 Task: In the Contact  RodriguezCamila@coned.com, Create email and send with subject: 'Step into the Future: Discover Our Cutting-Edge Solution', and with mail content 'Greetings,_x000D_
Introducing a visionary approach that will reshape the landscape of your industry. Join us and be part of the future of success!_x000D_
Kind Regards', attach the document: Proposal.doc and insert image: visitingcard.jpg. Below Kind Regards, write Behance and insert the URL: 'www.behance.net'. Mark checkbox to create task to follow up : In 3 business days . Logged in from softage.3@softage.net
Action: Mouse moved to (88, 91)
Screenshot: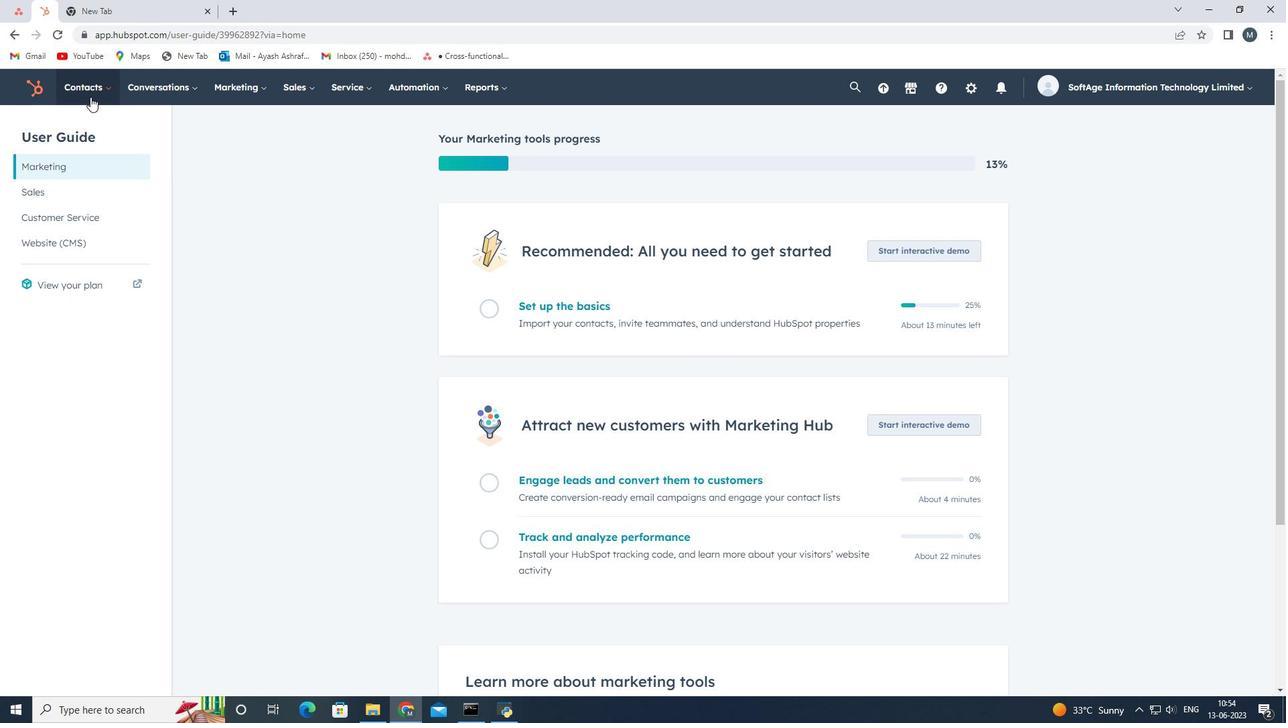 
Action: Mouse pressed left at (88, 91)
Screenshot: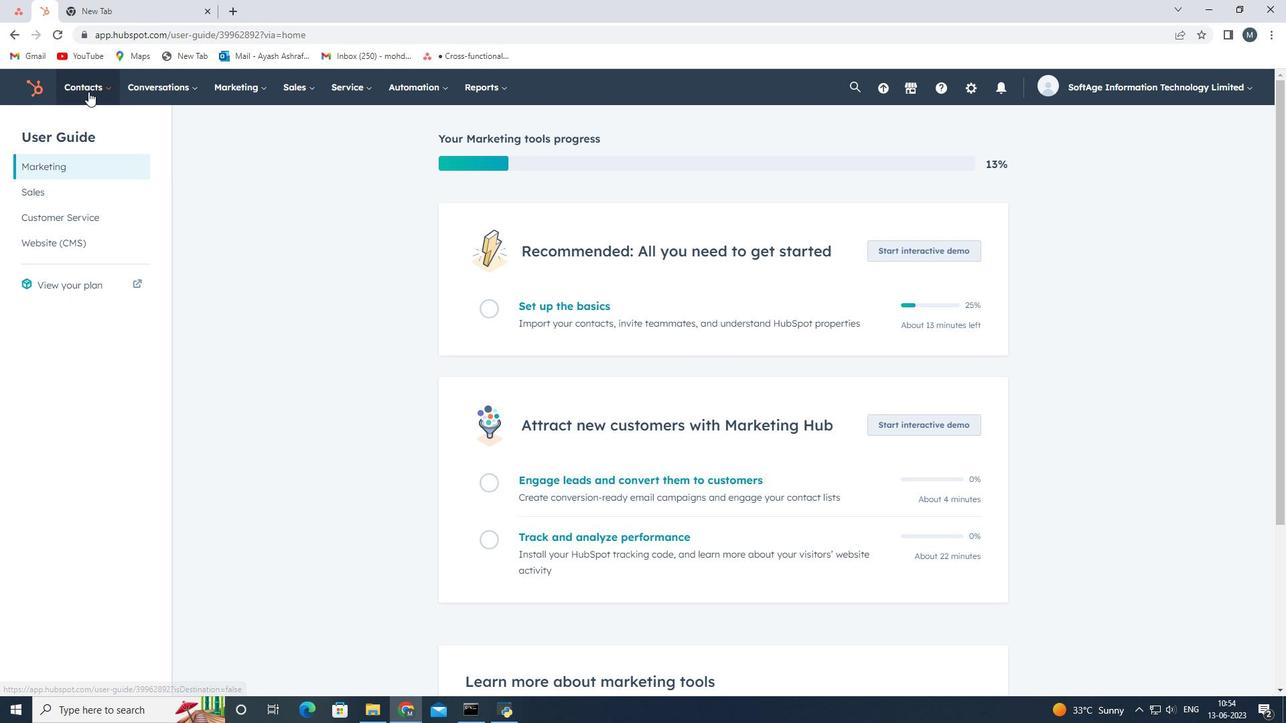 
Action: Mouse moved to (109, 132)
Screenshot: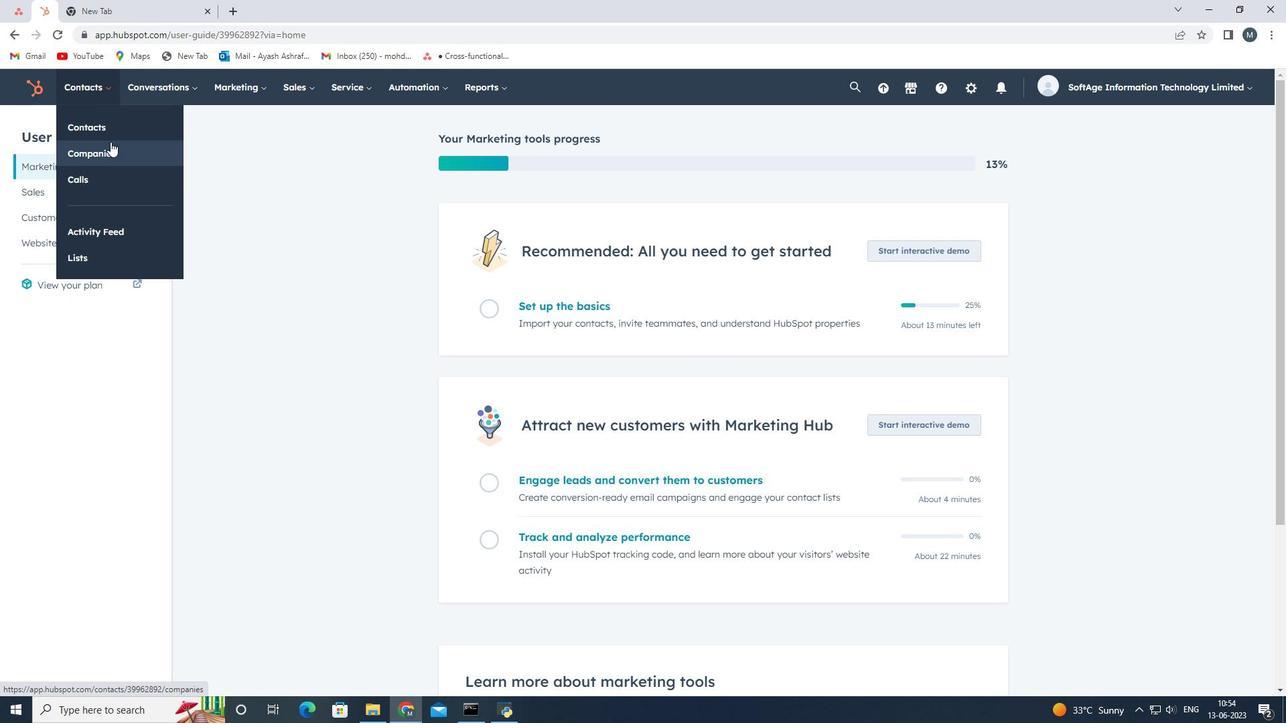 
Action: Mouse pressed left at (109, 132)
Screenshot: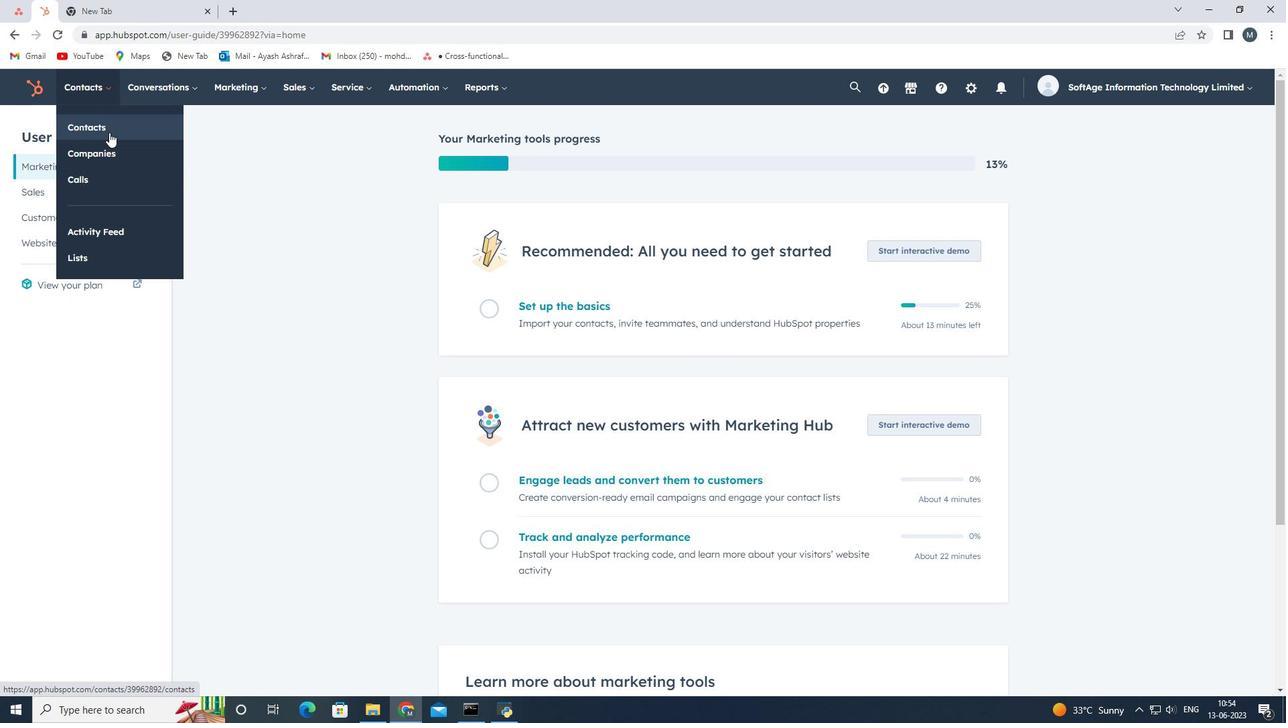 
Action: Mouse moved to (114, 234)
Screenshot: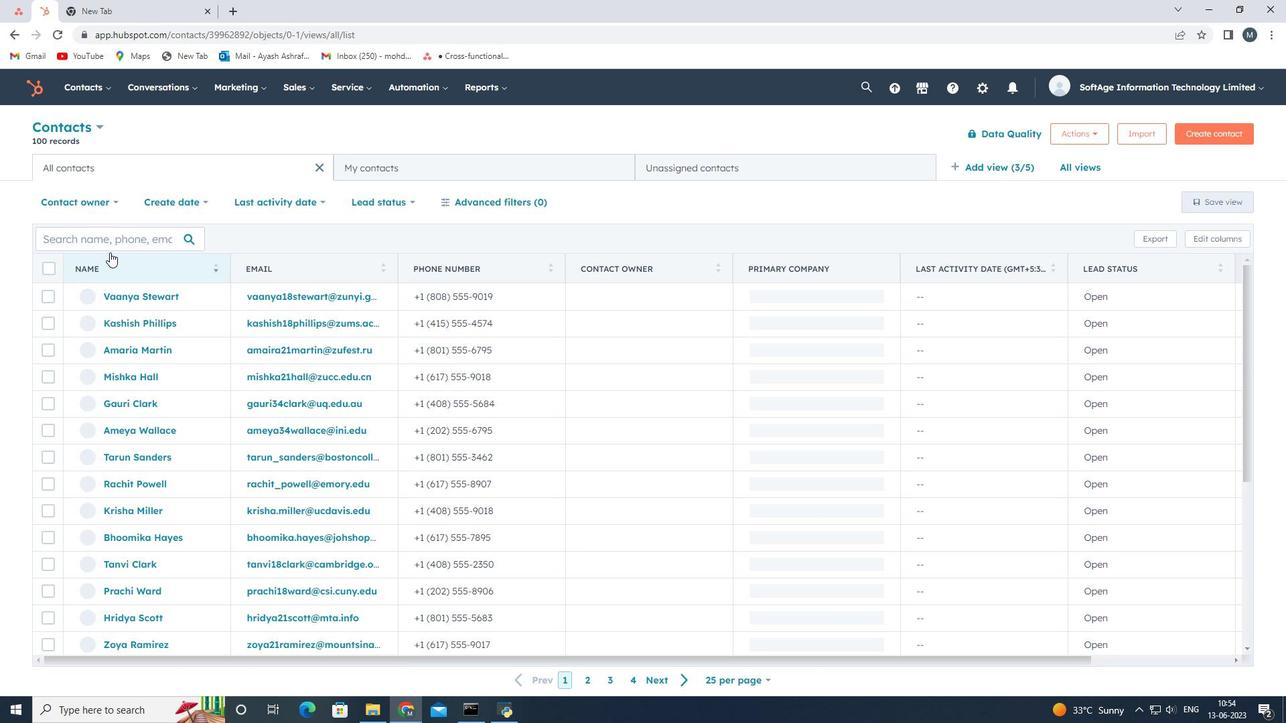 
Action: Mouse pressed left at (114, 234)
Screenshot: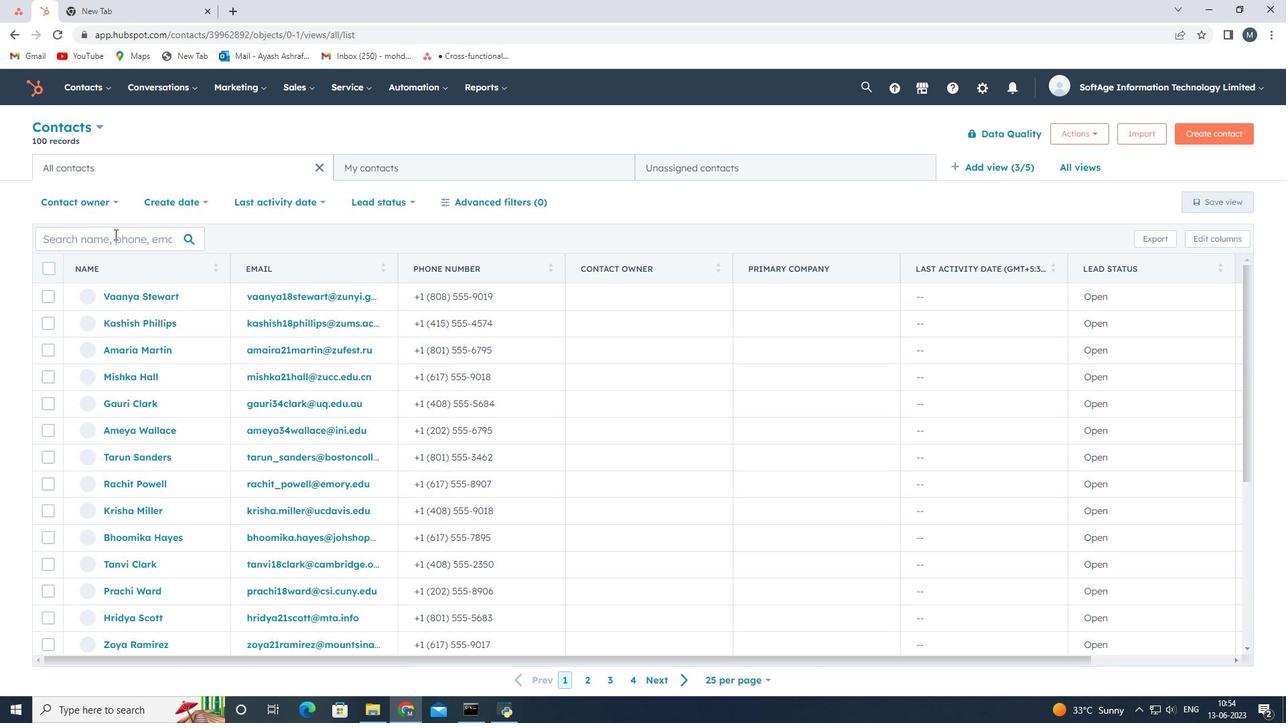 
Action: Key pressed <Key.shift><Key.shift><Key.shift>Rodriguez<Key.shift><Key.shift><Key.shift><Key.shift><Key.shift><Key.shift><Key.shift><Key.shift><Key.shift>Camila
Screenshot: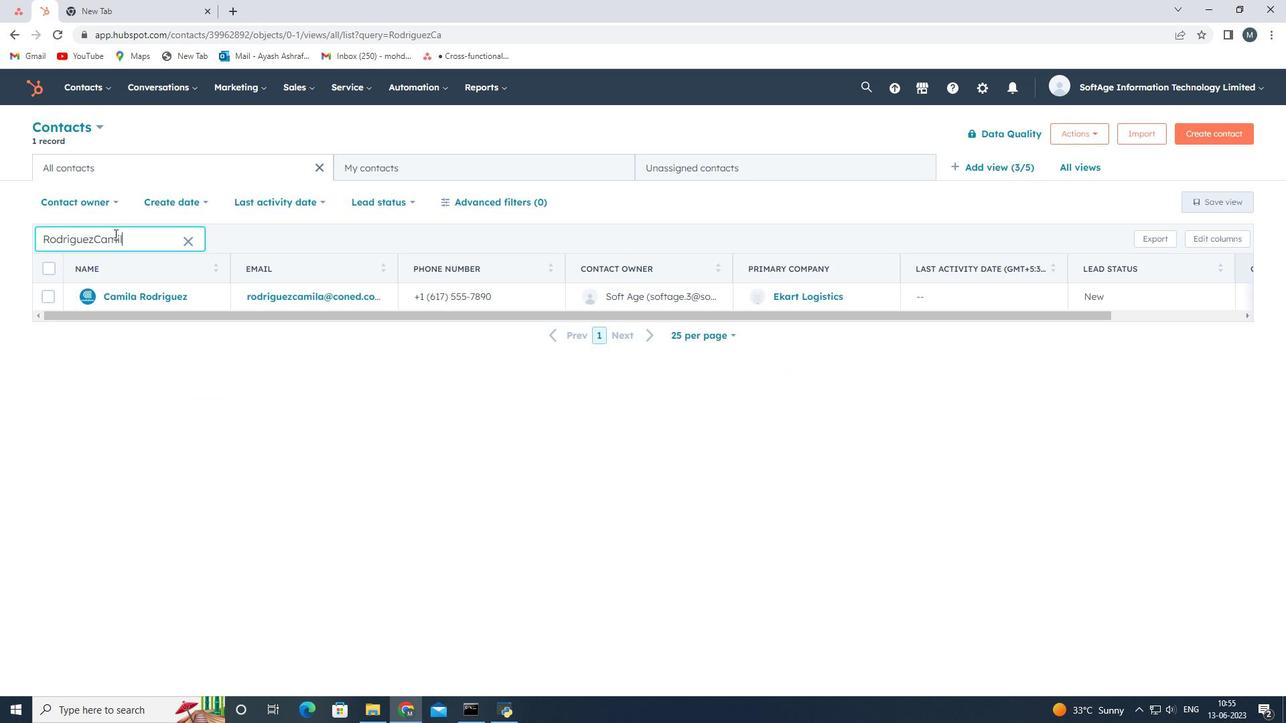 
Action: Mouse moved to (134, 290)
Screenshot: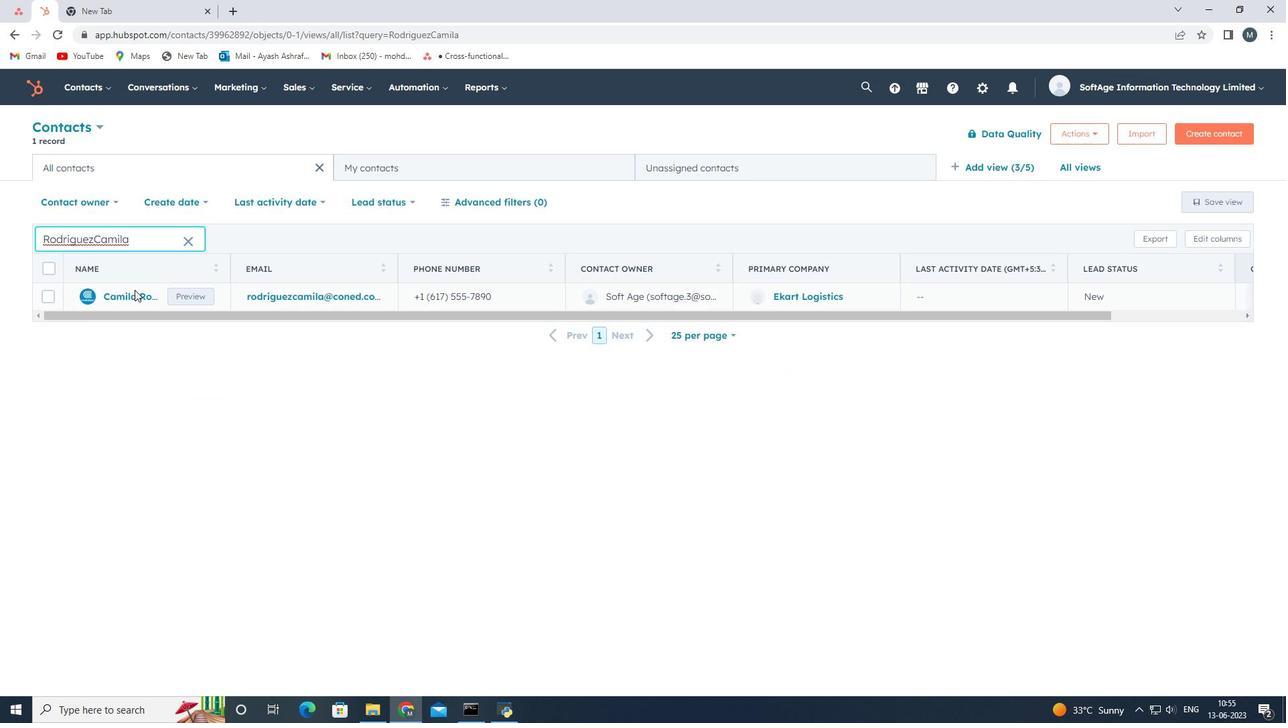 
Action: Key pressed <Key.shift>@coned.com
Screenshot: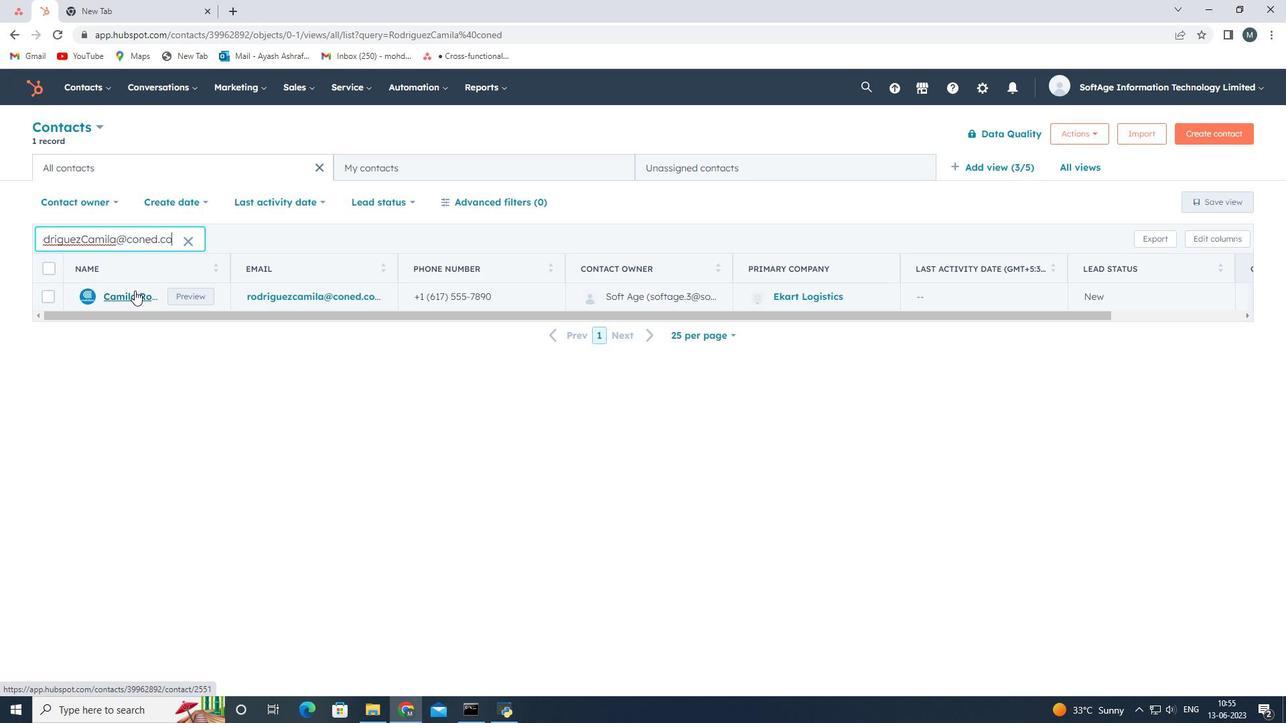 
Action: Mouse moved to (116, 292)
Screenshot: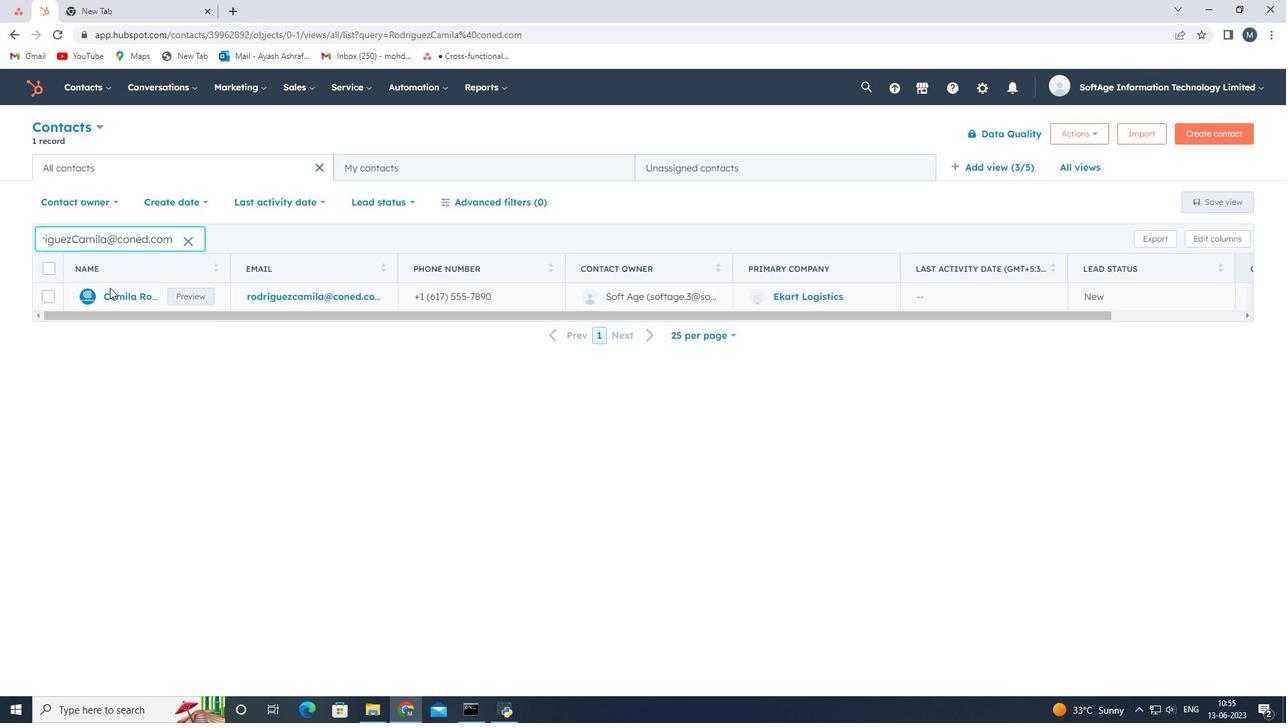 
Action: Mouse pressed left at (116, 292)
Screenshot: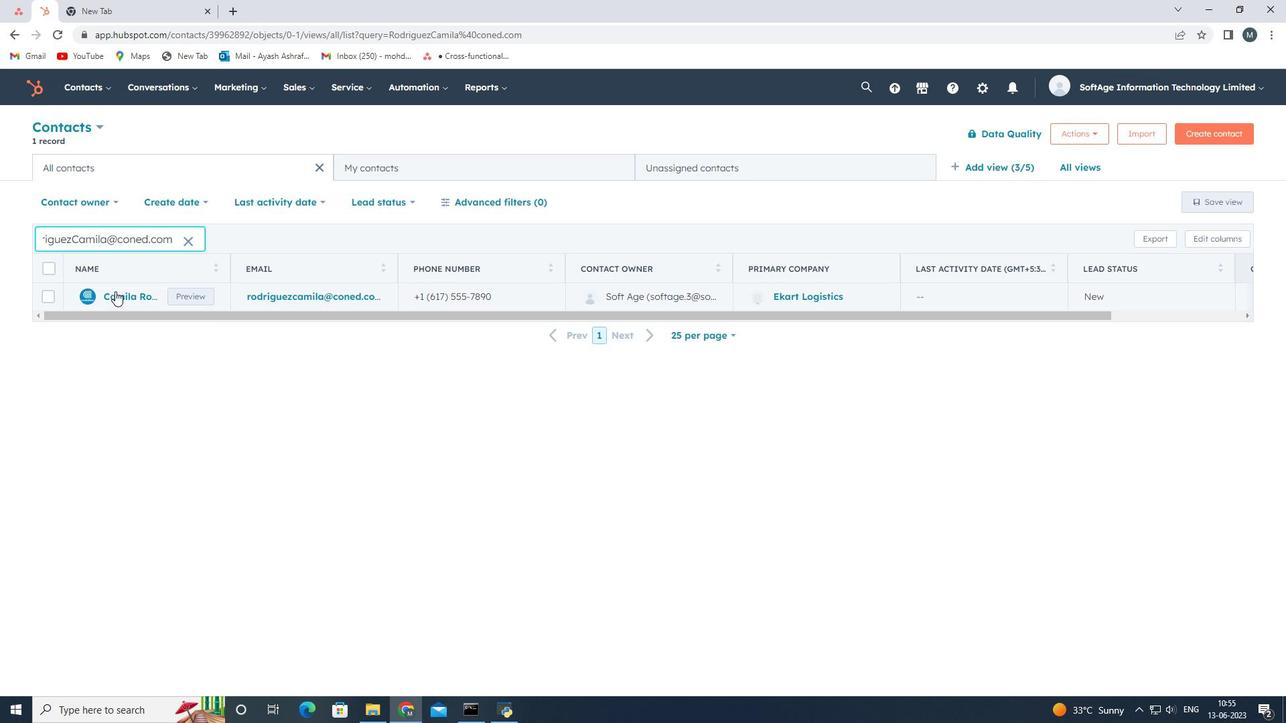 
Action: Mouse pressed left at (116, 292)
Screenshot: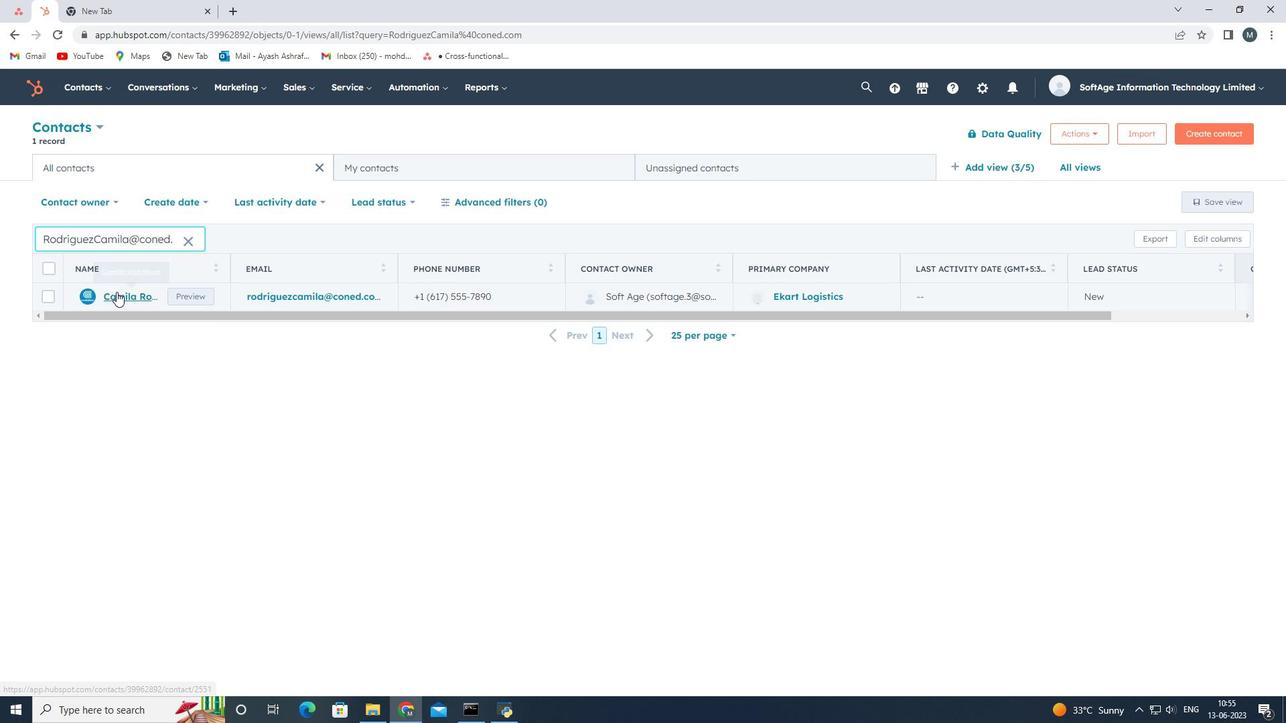 
Action: Mouse moved to (82, 241)
Screenshot: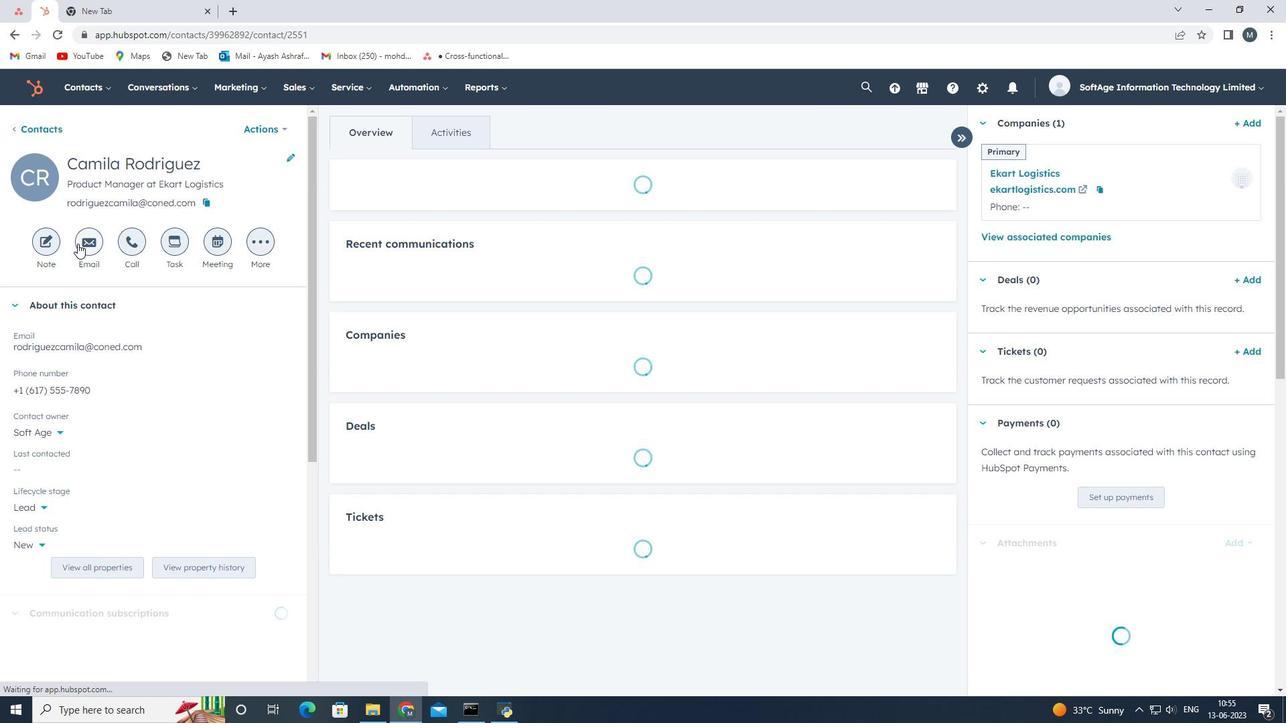 
Action: Mouse pressed left at (82, 241)
Screenshot: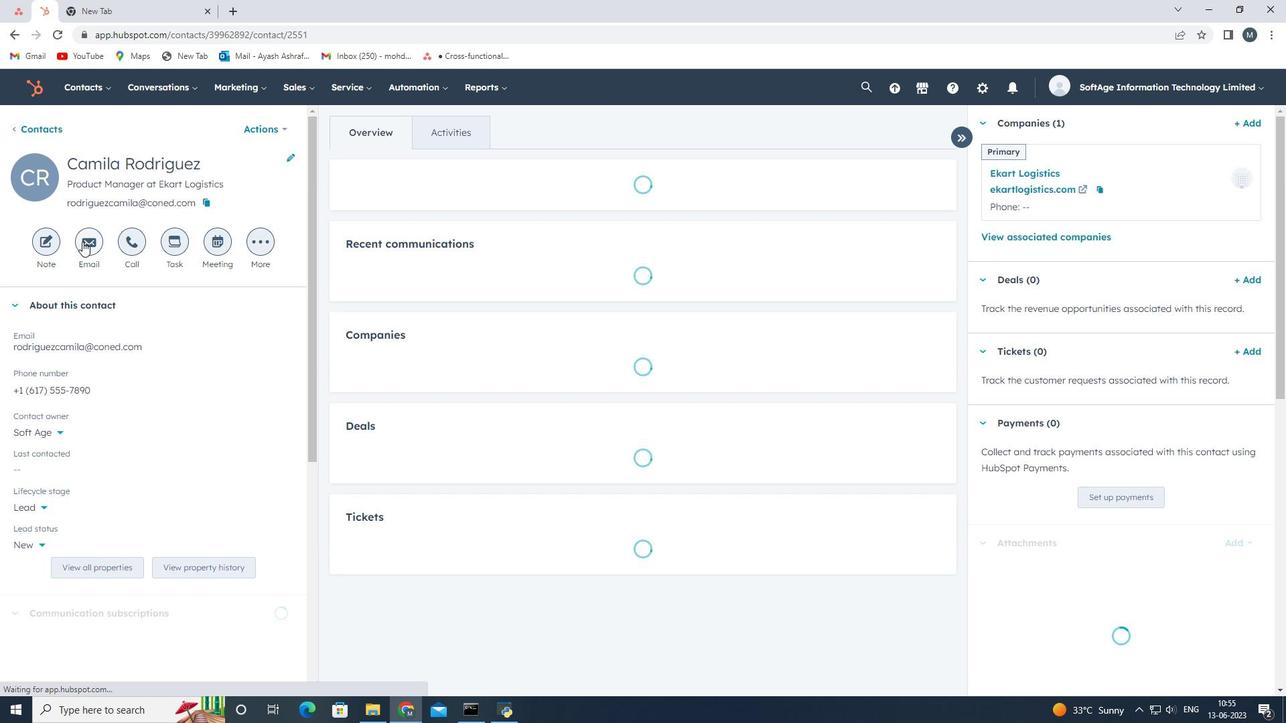 
Action: Mouse moved to (1139, 335)
Screenshot: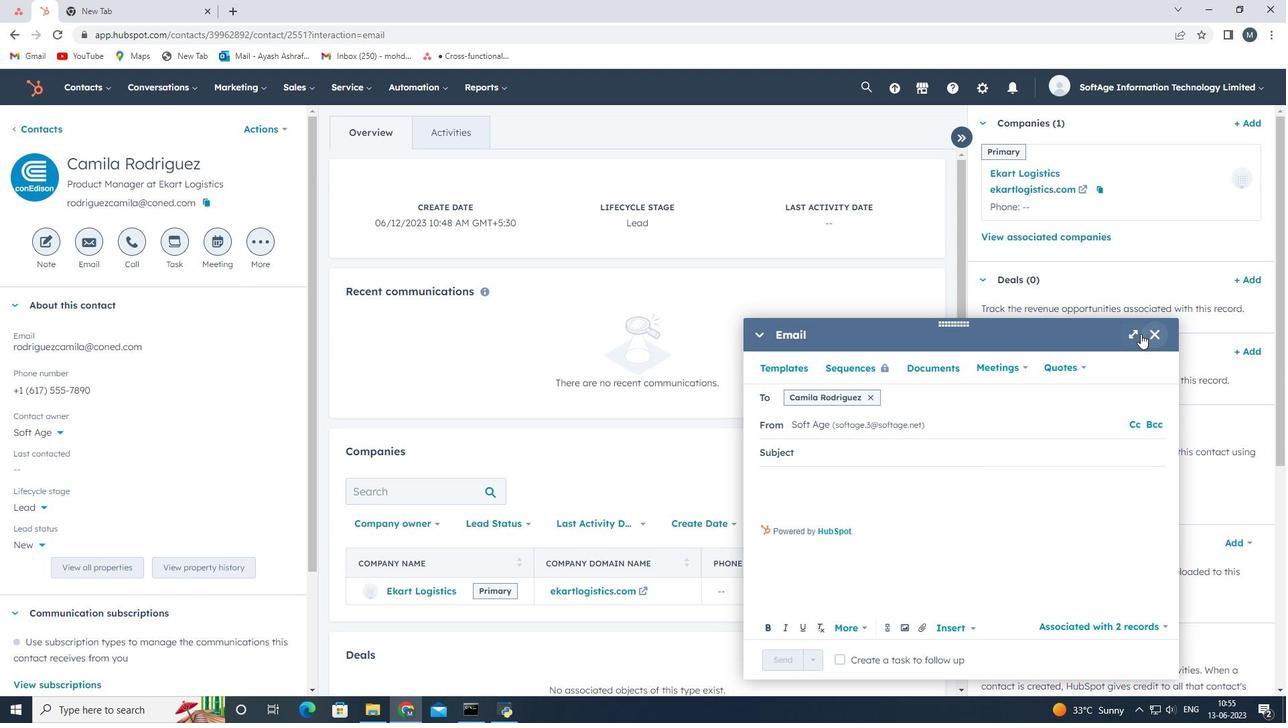 
Action: Mouse pressed left at (1139, 335)
Screenshot: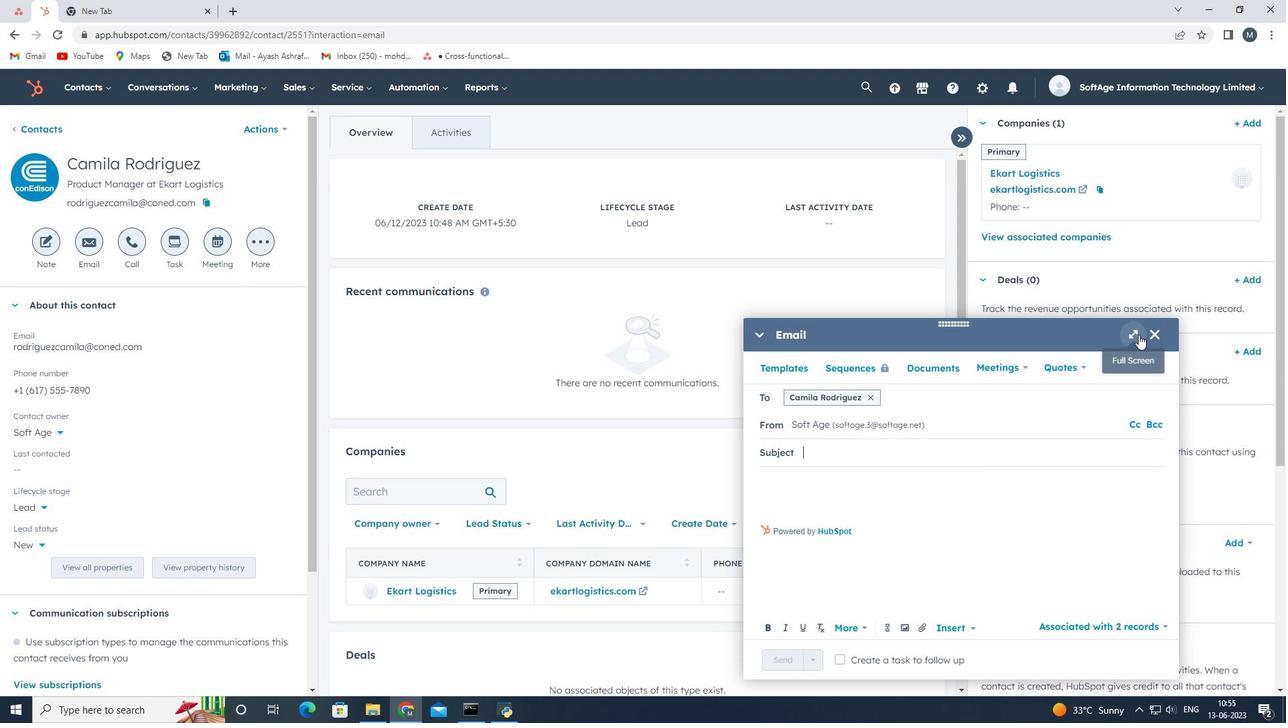 
Action: Mouse moved to (299, 270)
Screenshot: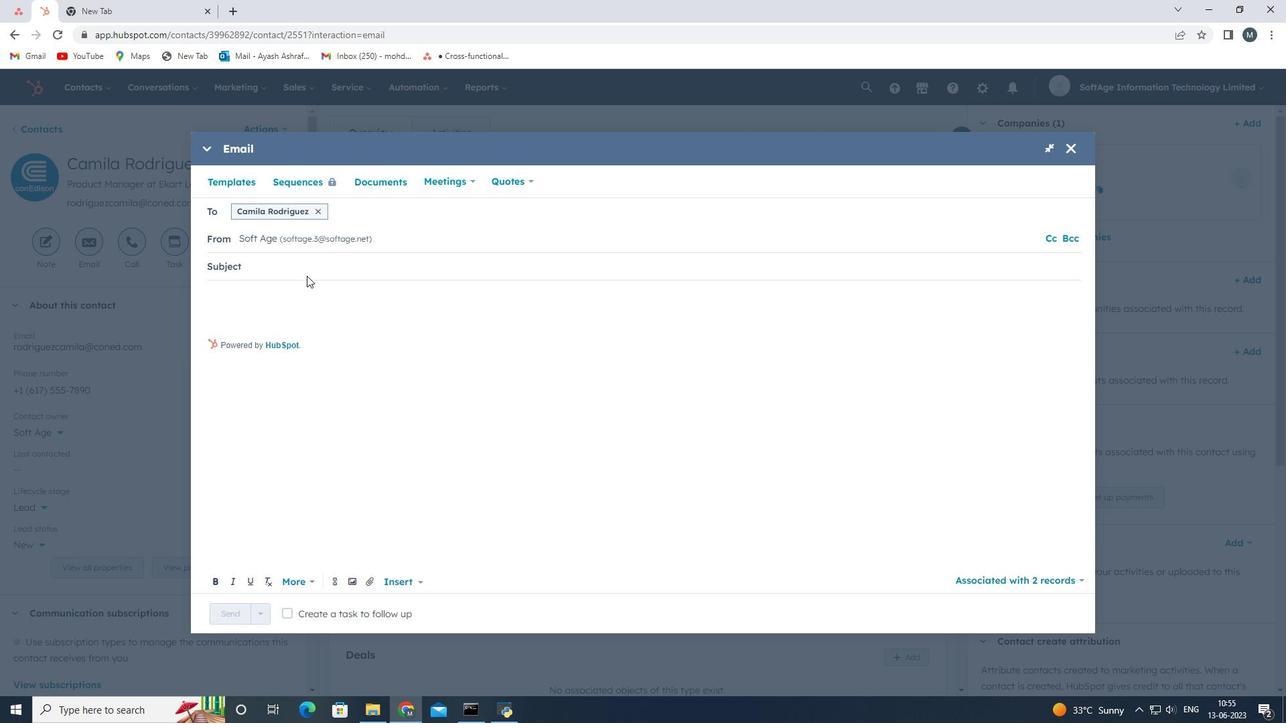 
Action: Mouse pressed left at (299, 270)
Screenshot: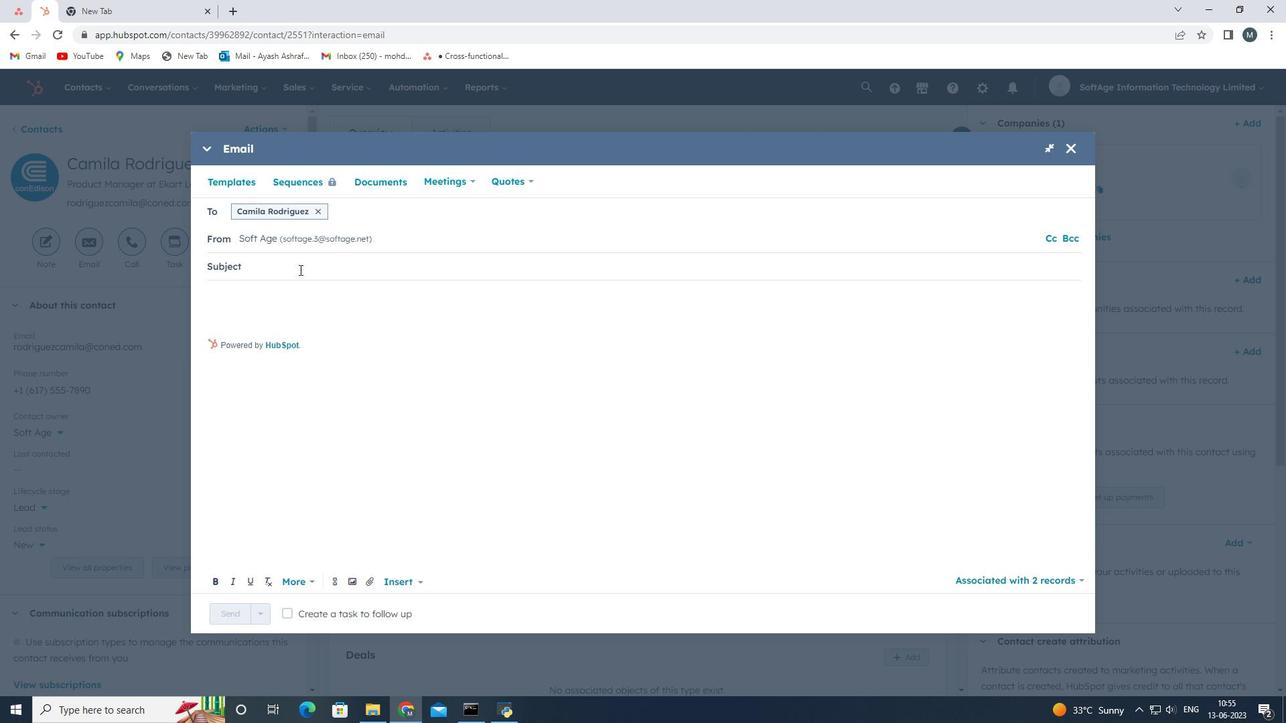 
Action: Key pressed <Key.shift>Step<Key.space>into<Key.space>the<Key.space><Key.shift>Future<Key.shift><Key.shift><Key.shift><Key.shift><Key.shift><Key.shift><Key.shift>:<Key.space><Key.shift>Discover<Key.space><Key.shift>Our<Key.space><Key.shift><Key.shift><Key.shift>Cutting-<Key.shift>Edge<Key.space><Key.shift>Solution
Screenshot: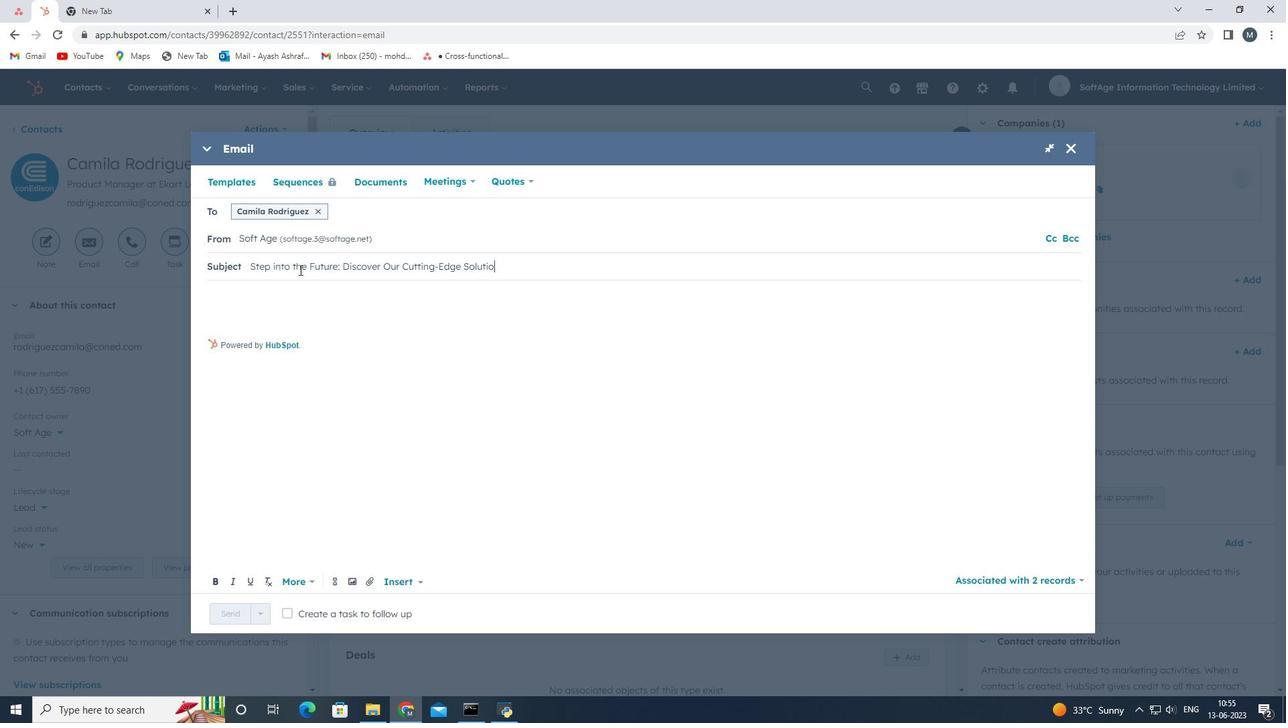 
Action: Mouse moved to (266, 292)
Screenshot: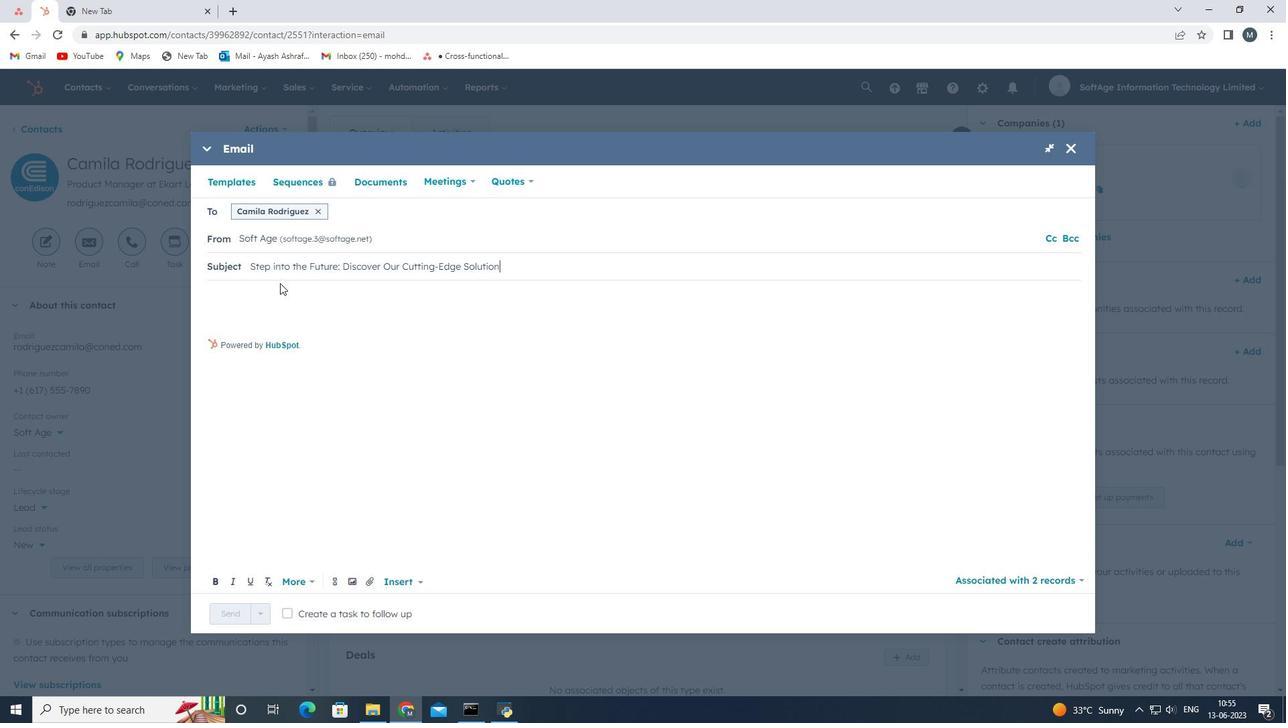 
Action: Mouse pressed left at (266, 292)
Screenshot: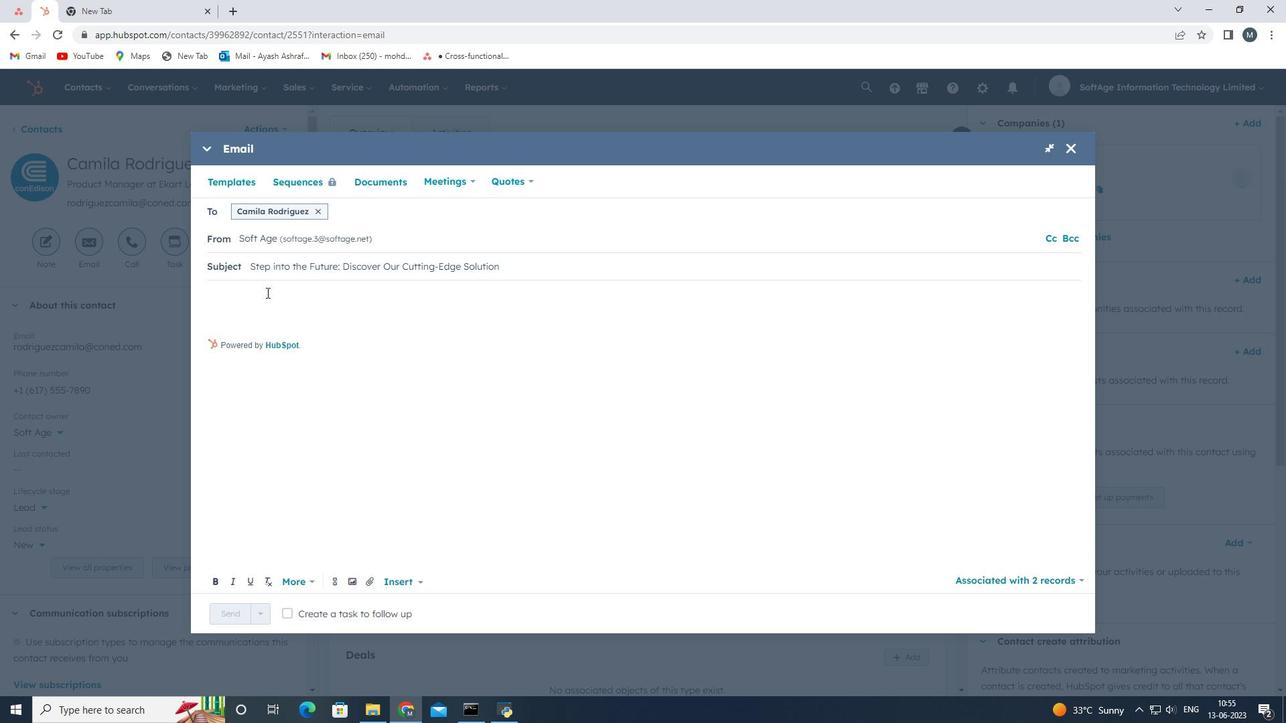 
Action: Key pressed <Key.shift><Key.shift><Key.shift><Key.shift><Key.shift><Key.shift><Key.shift><Key.shift><Key.shift><Key.shift><Key.shift><Key.shift><Key.shift><Key.shift><Key.shift><Key.shift><Key.shift><Key.shift><Key.shift><Key.shift><Key.shift>Greetings
Screenshot: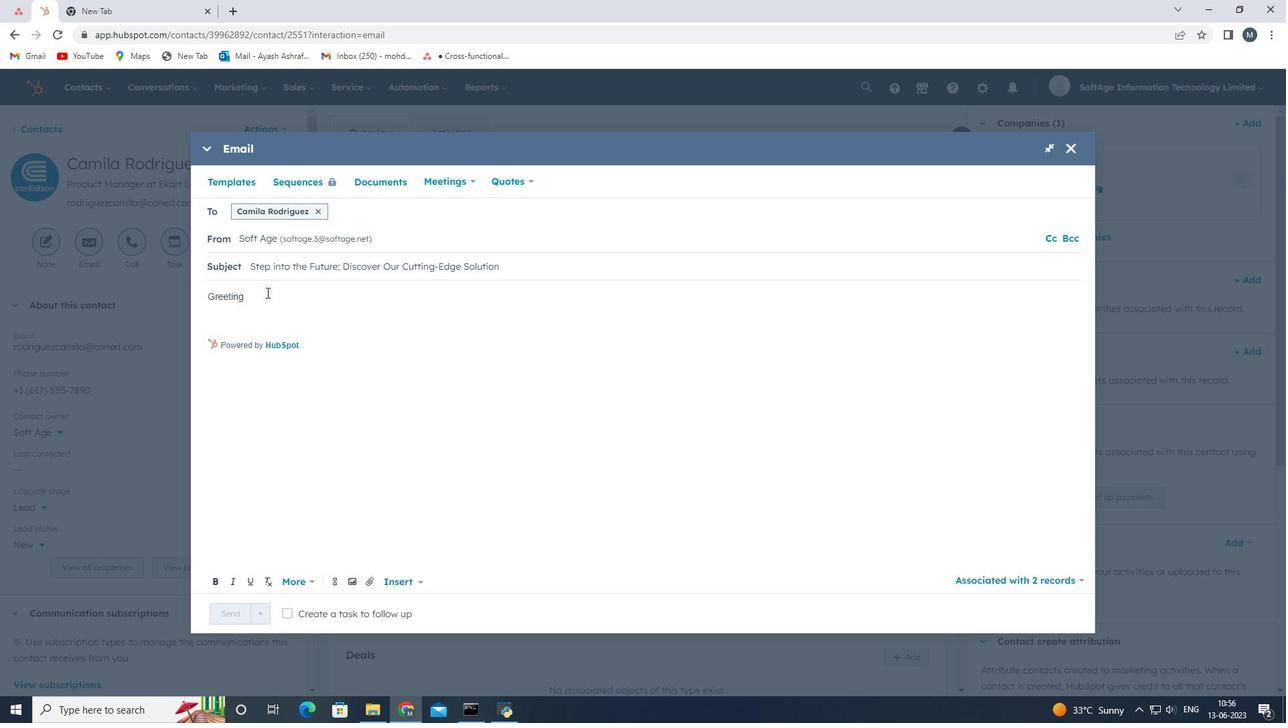 
Action: Mouse moved to (224, 317)
Screenshot: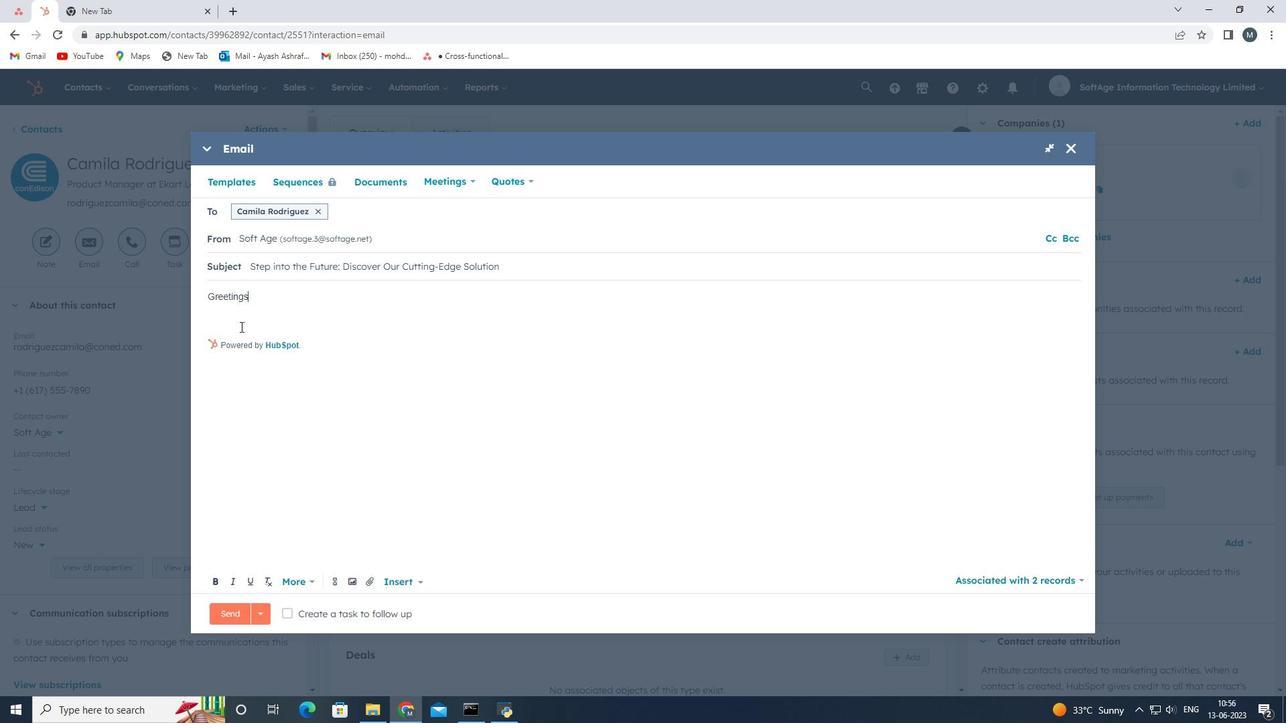 
Action: Mouse pressed left at (224, 317)
Screenshot: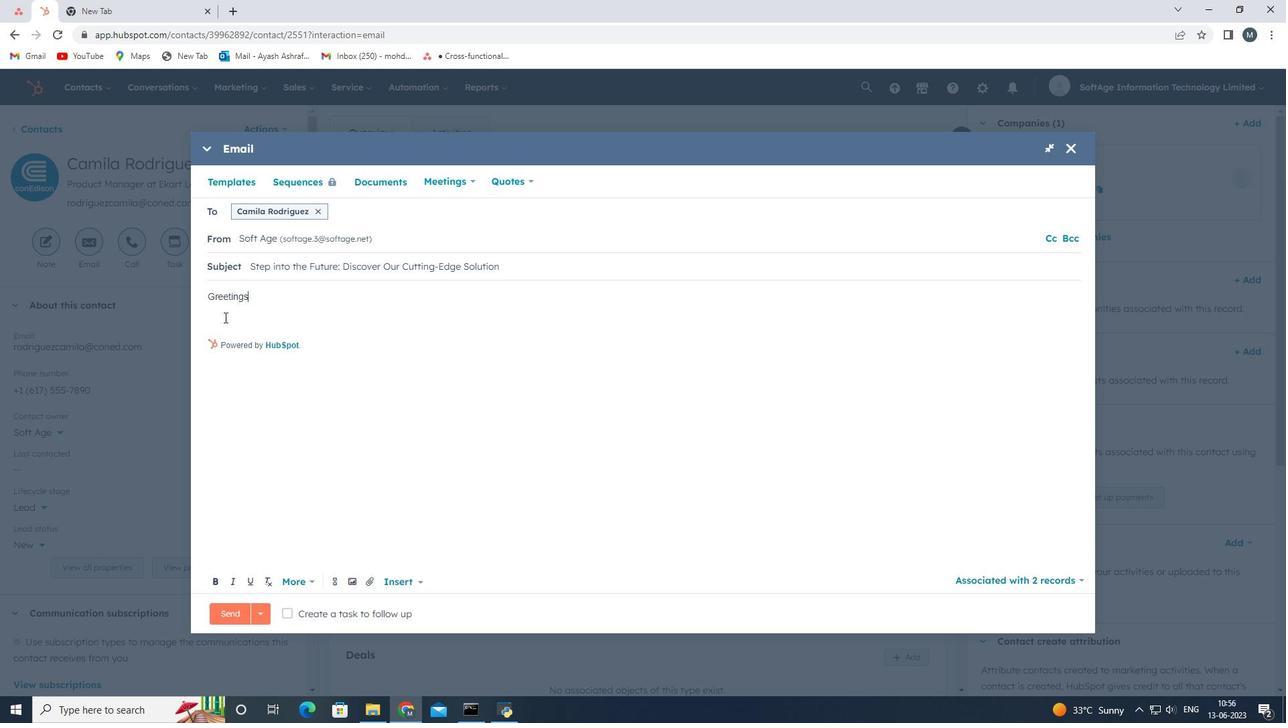 
Action: Key pressed <Key.shift><Key.shift><Key.shift><Key.shift><Key.shift><Key.shift><Key.shift><Key.shift>Introducing<Key.space>a<Key.space>visionary<Key.space>apporach<Key.space>that<Key.space>will<Key.space>e<Key.backspace>reshape<Key.space>the<Key.space>landscape<Key.space>of<Key.space>your<Key.space>industry<Key.space><Key.backspace>.<Key.space><Key.shift>Join<Key.space>us<Key.space>and<Key.space>be<Key.space>prt<Key.space>of<Key.space>the<Key.space>future<Key.space>of<Key.space>success<Key.shift_r>!<Key.enter>
Screenshot: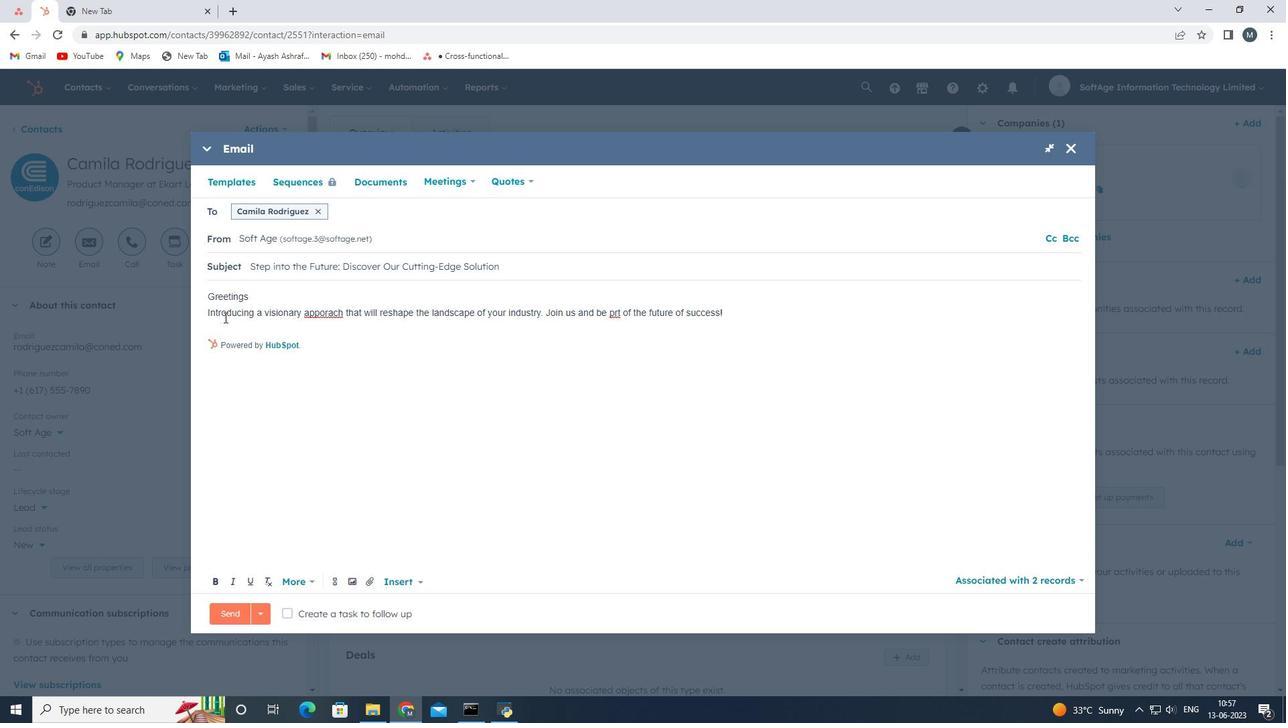 
Action: Mouse moved to (323, 313)
Screenshot: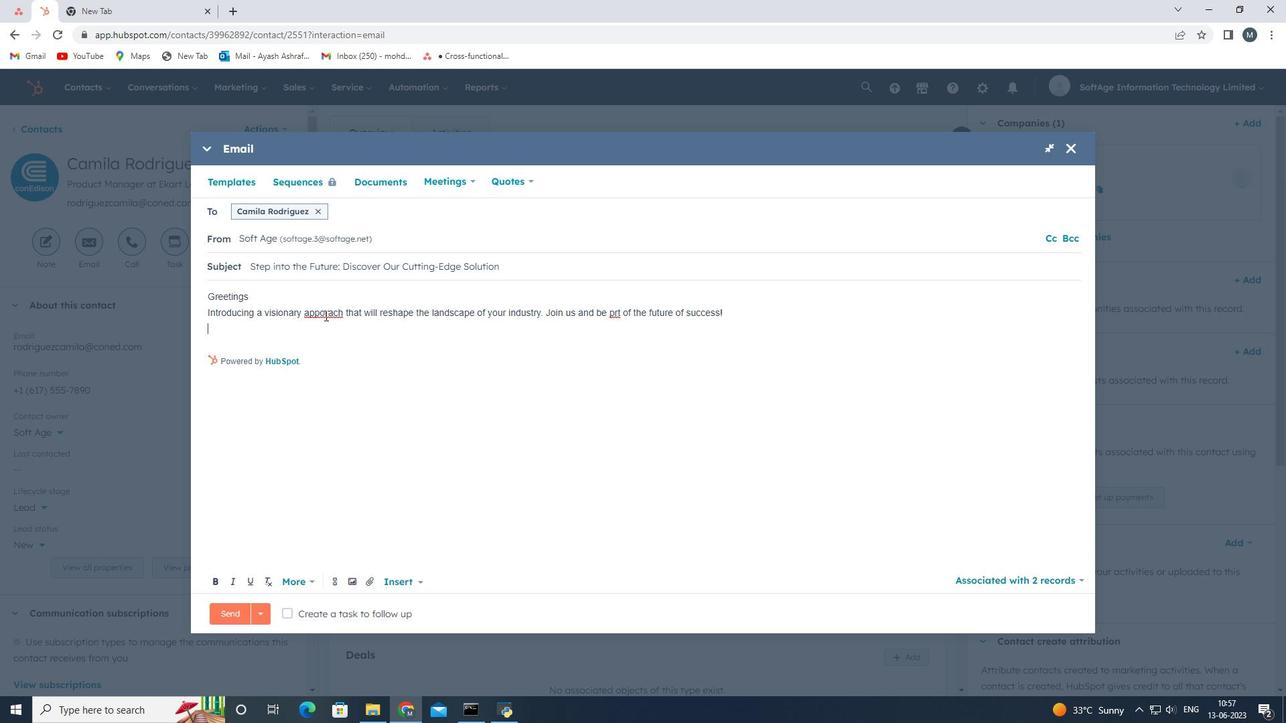 
Action: Mouse pressed left at (323, 313)
Screenshot: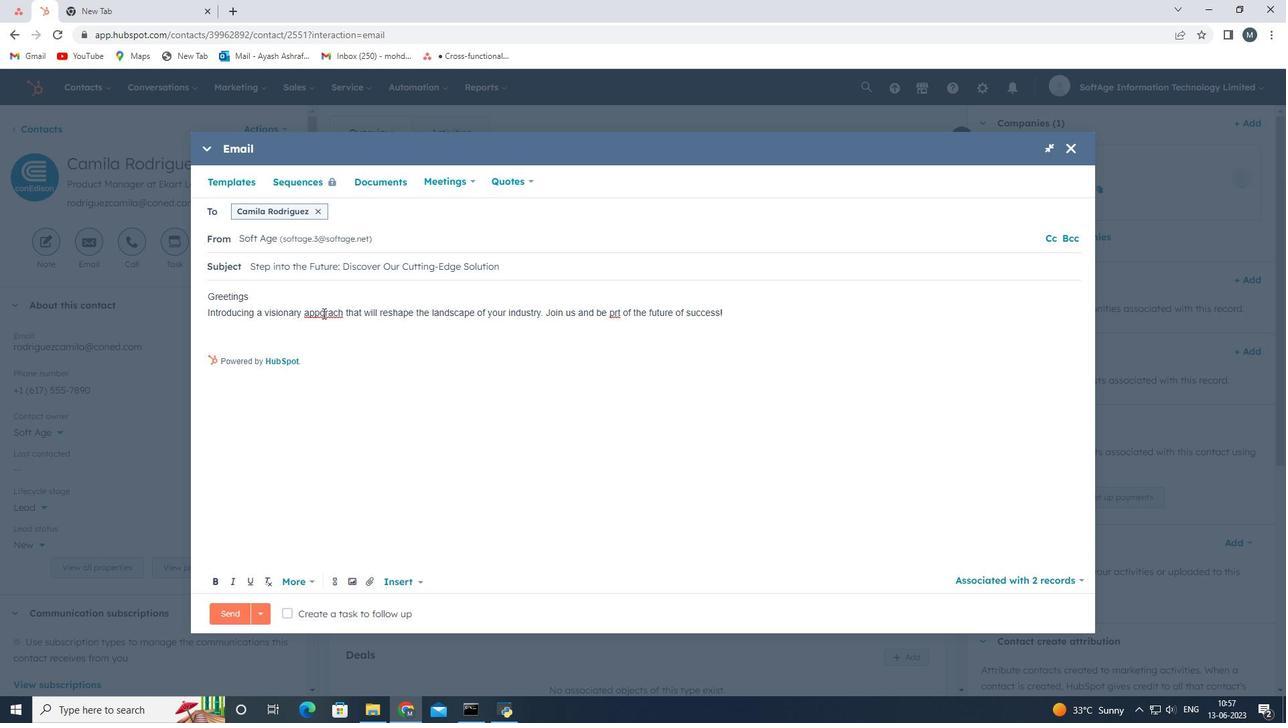 
Action: Mouse moved to (346, 362)
Screenshot: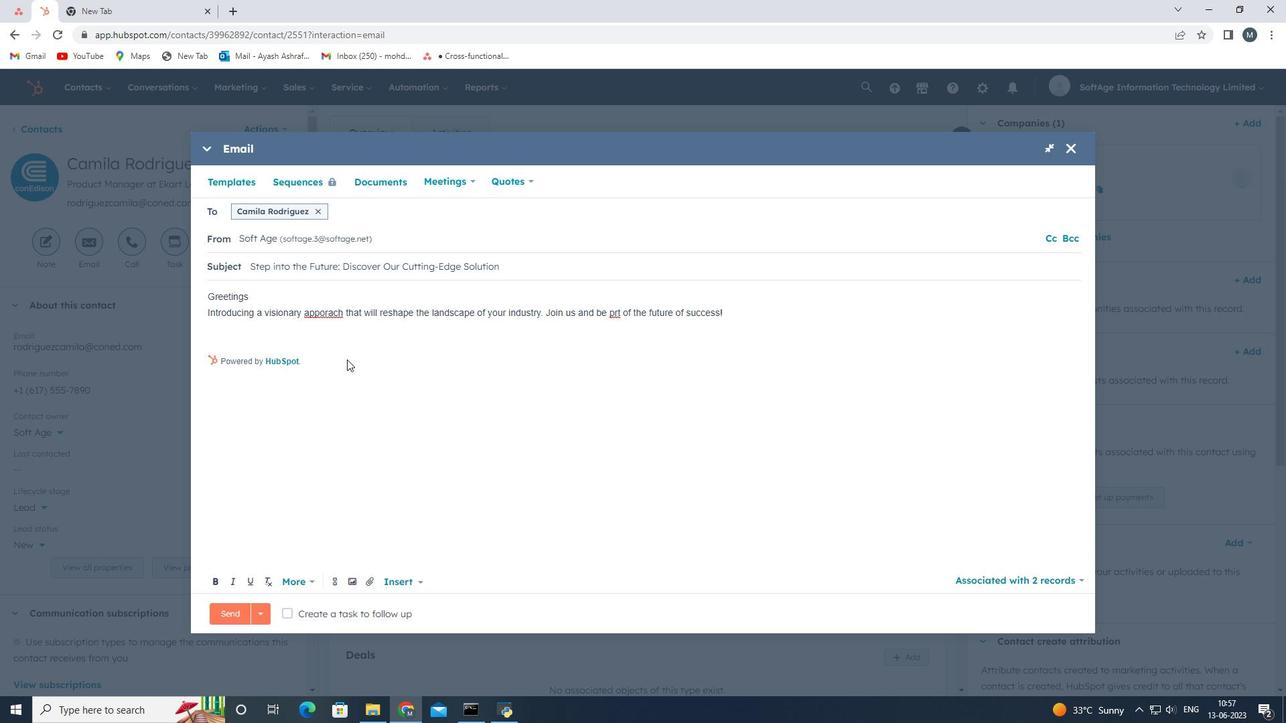 
Action: Key pressed a
Screenshot: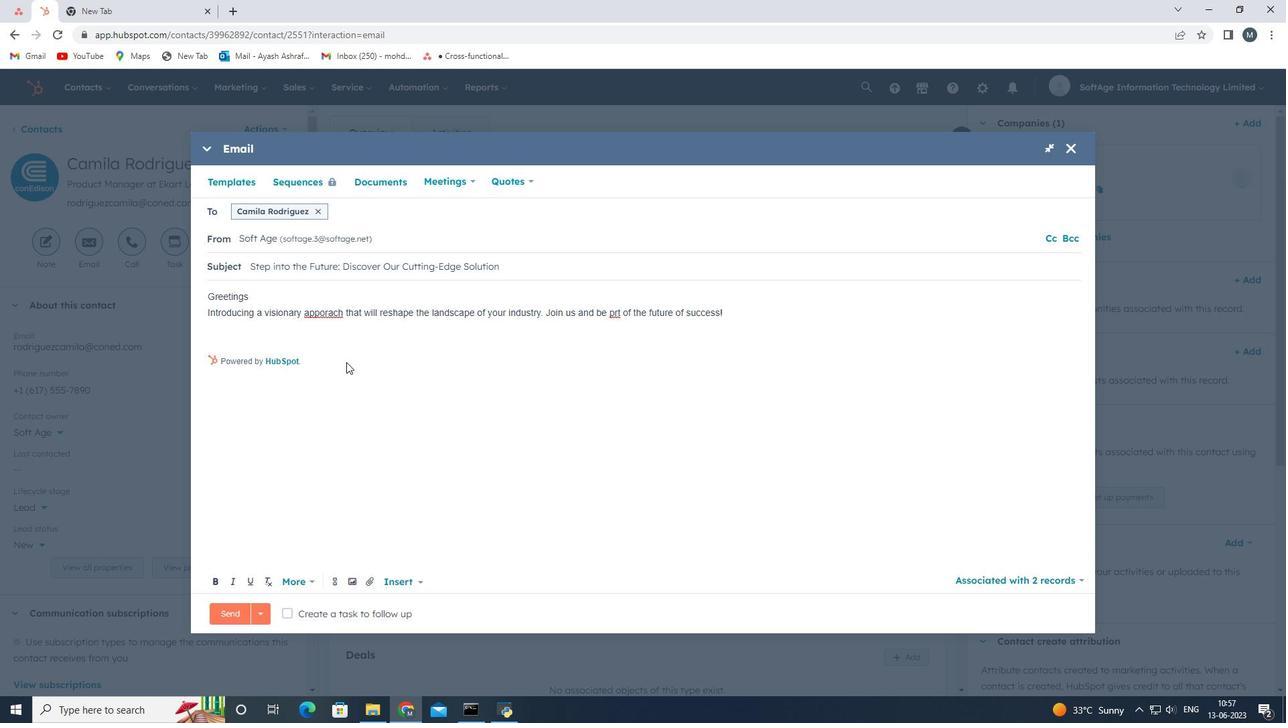 
Action: Mouse moved to (259, 331)
Screenshot: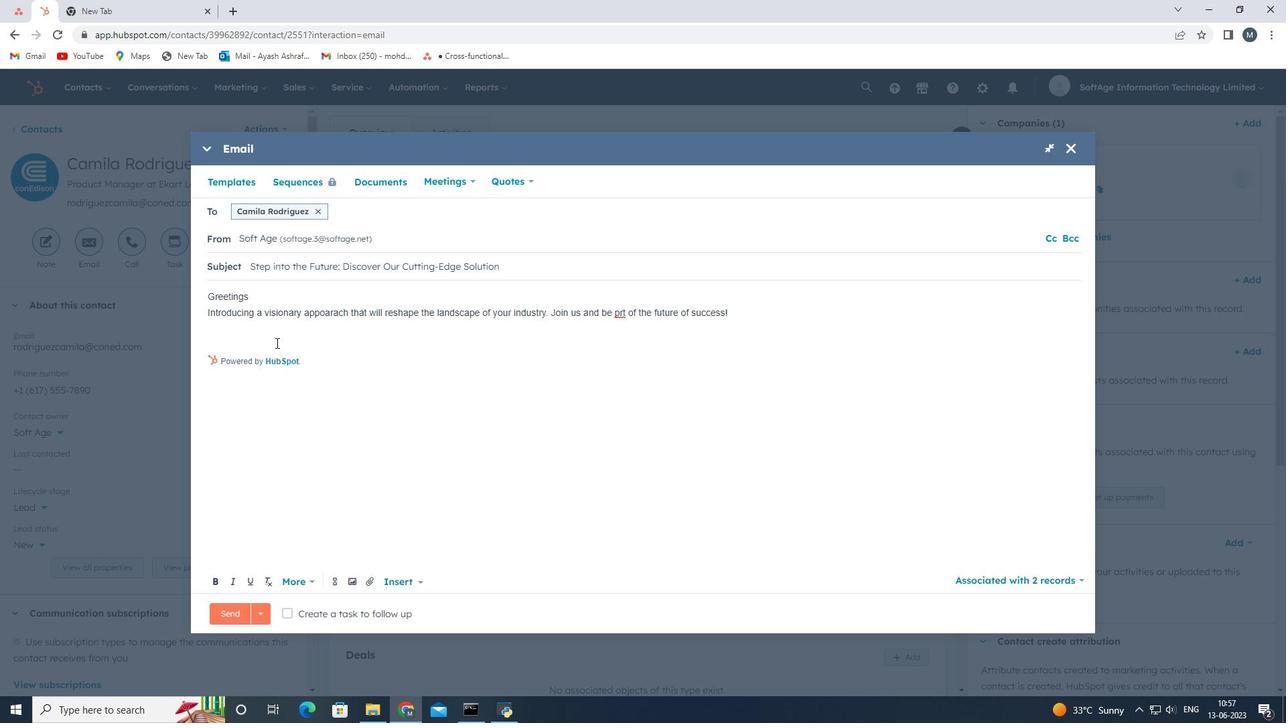 
Action: Mouse pressed left at (259, 331)
Screenshot: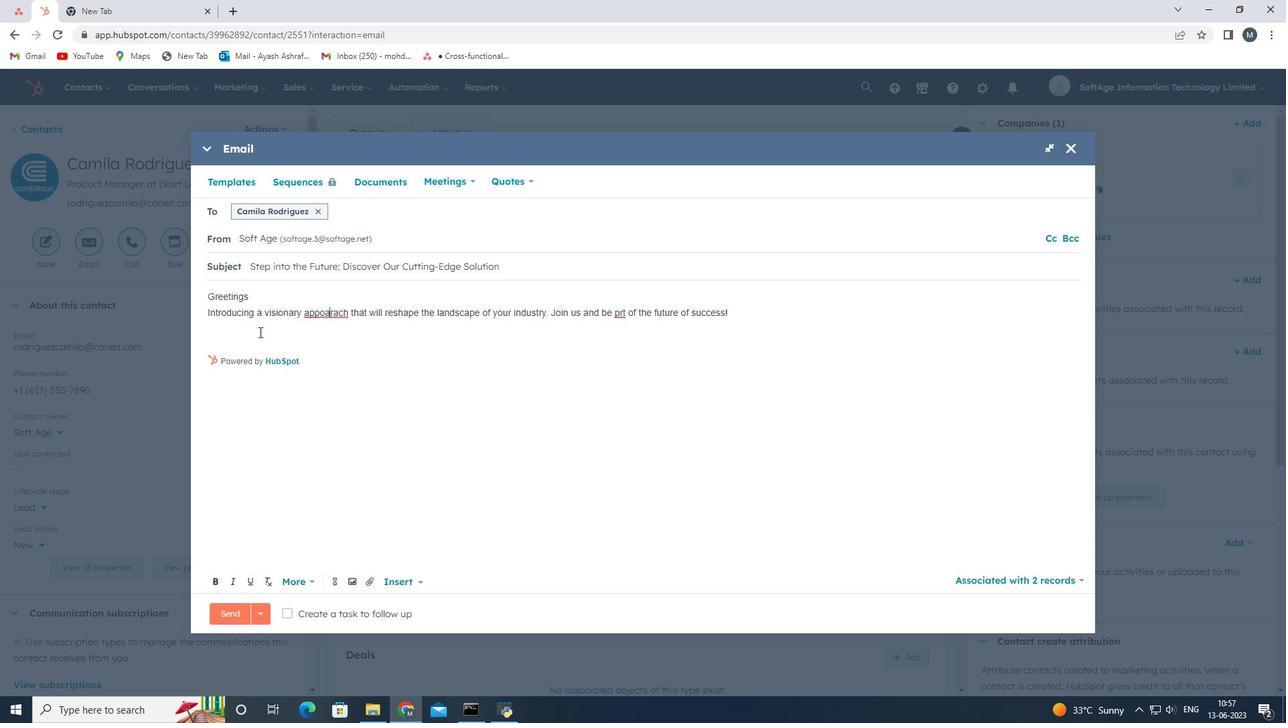 
Action: Mouse moved to (347, 312)
Screenshot: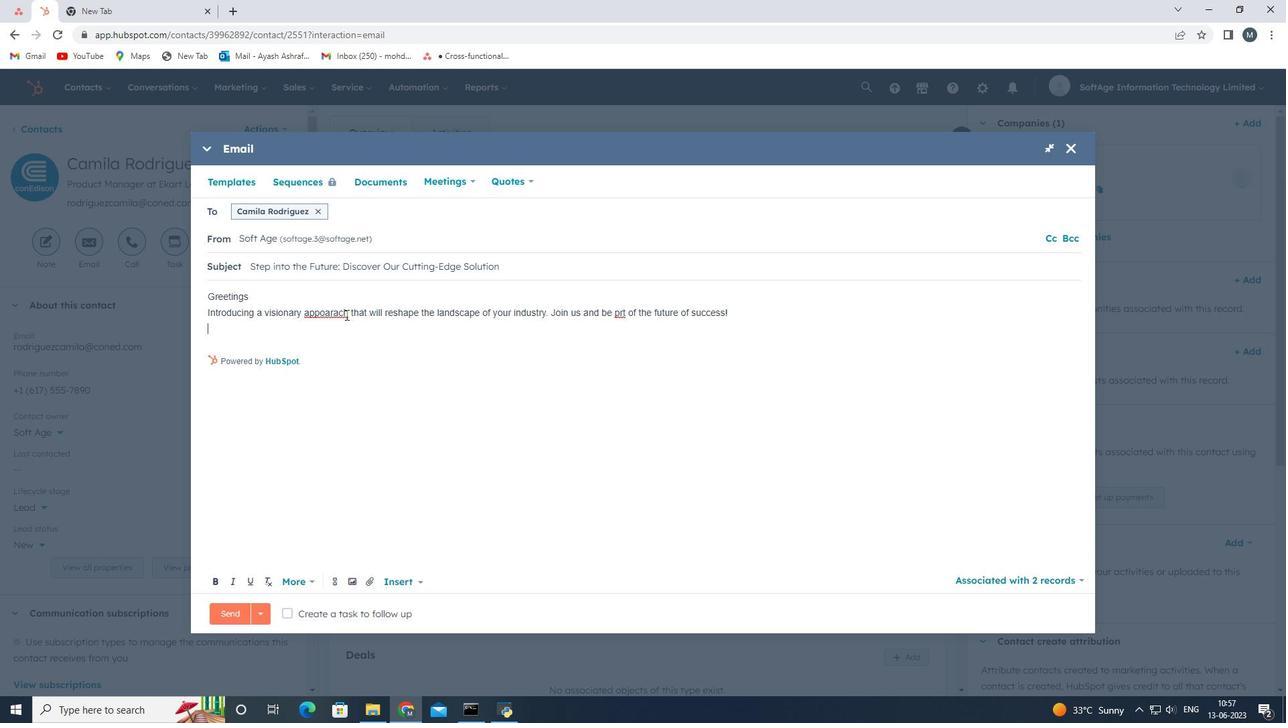 
Action: Mouse pressed left at (347, 312)
Screenshot: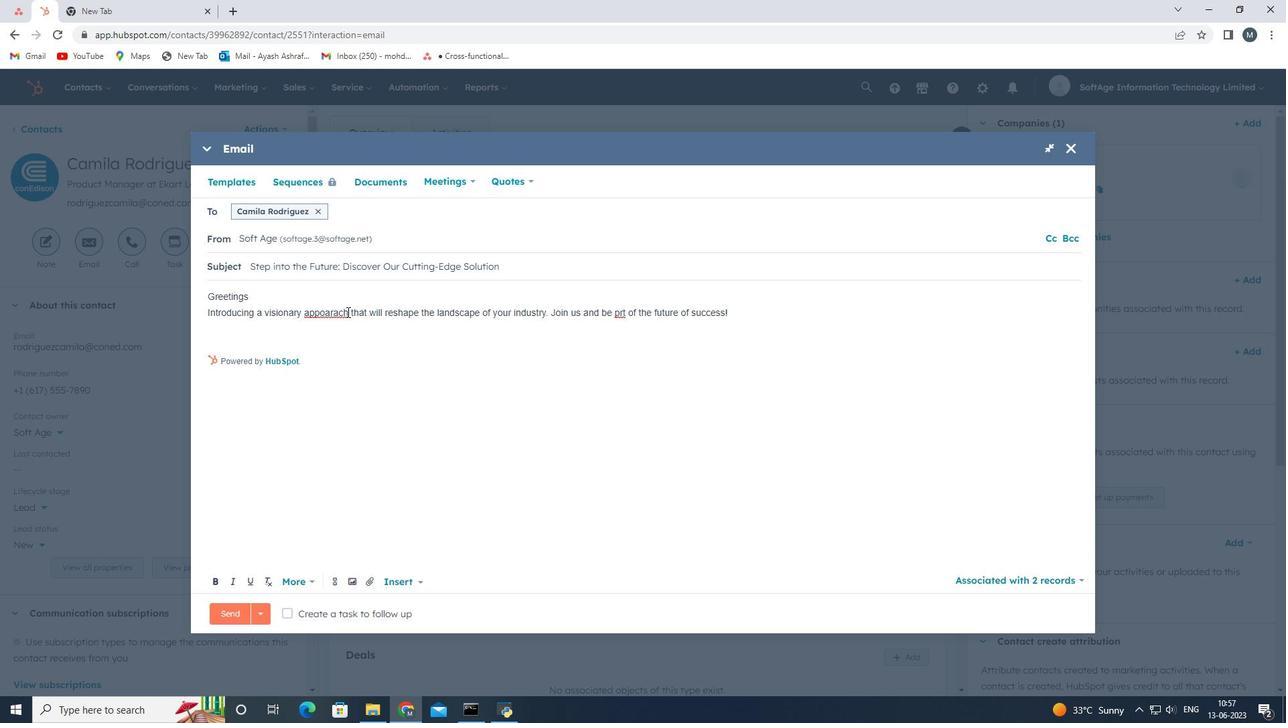 
Action: Mouse moved to (304, 314)
Screenshot: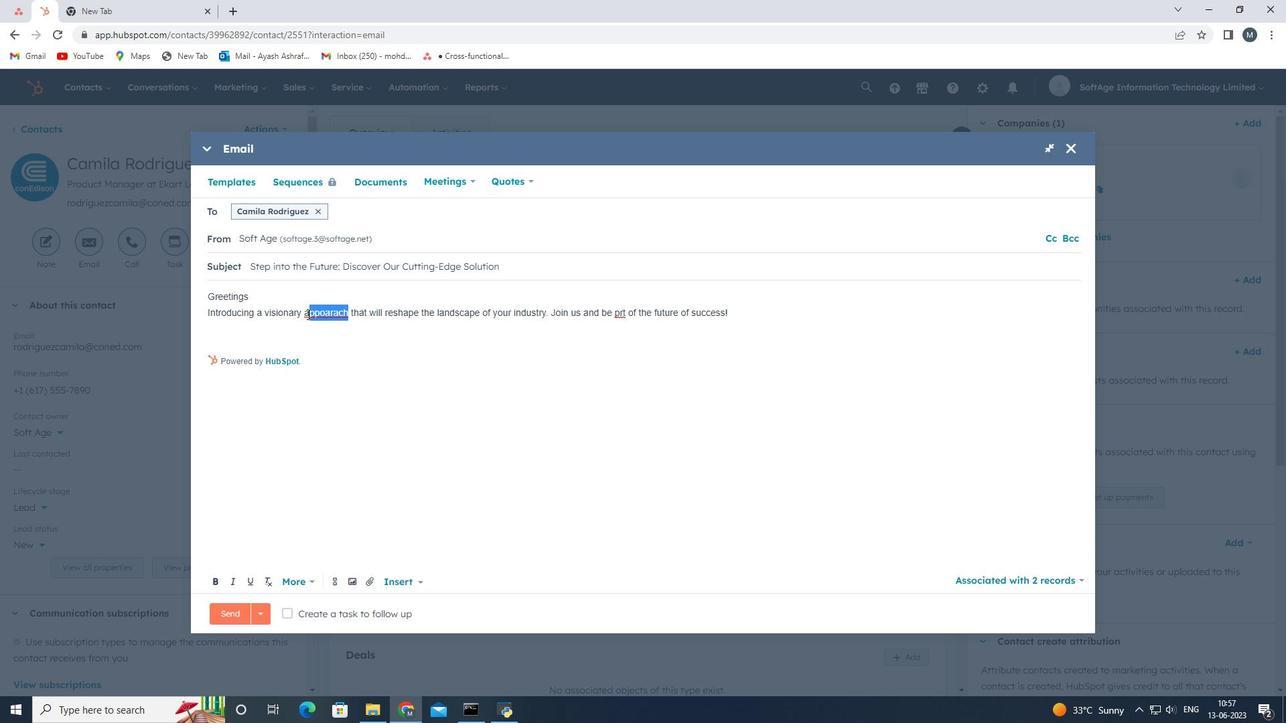 
Action: Key pressed <Key.backspace>approach
Screenshot: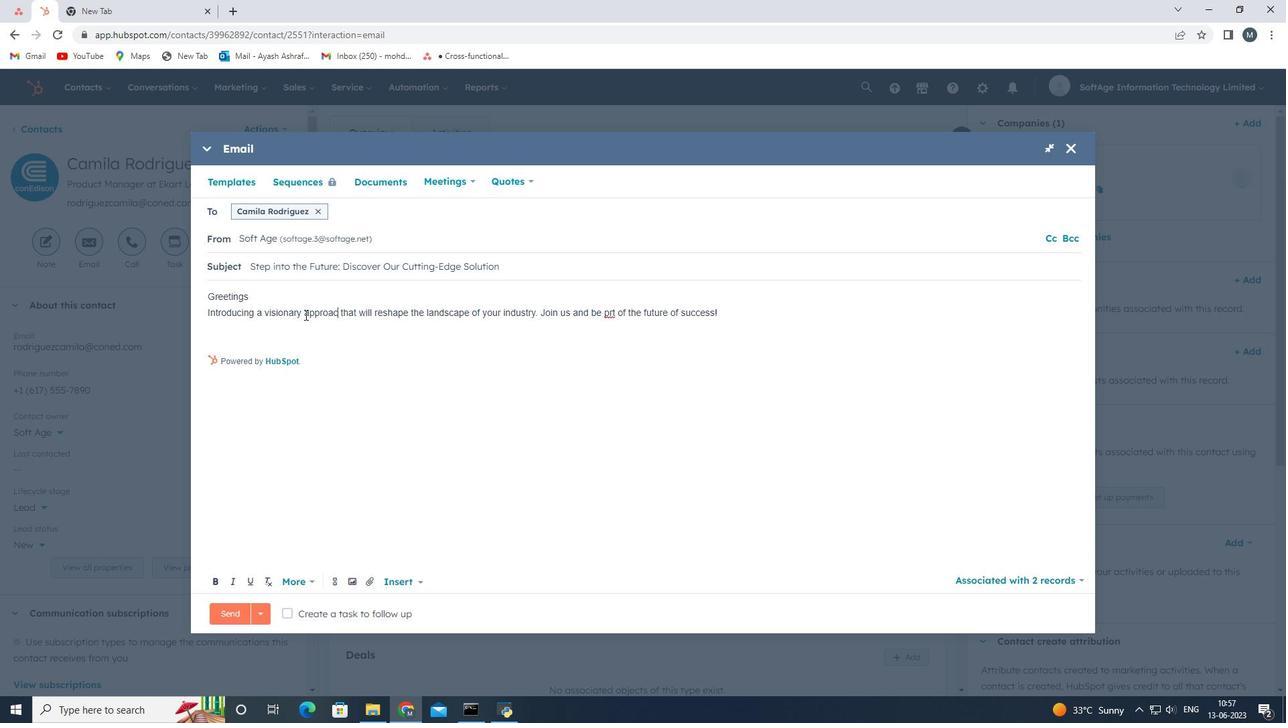 
Action: Mouse moved to (256, 330)
Screenshot: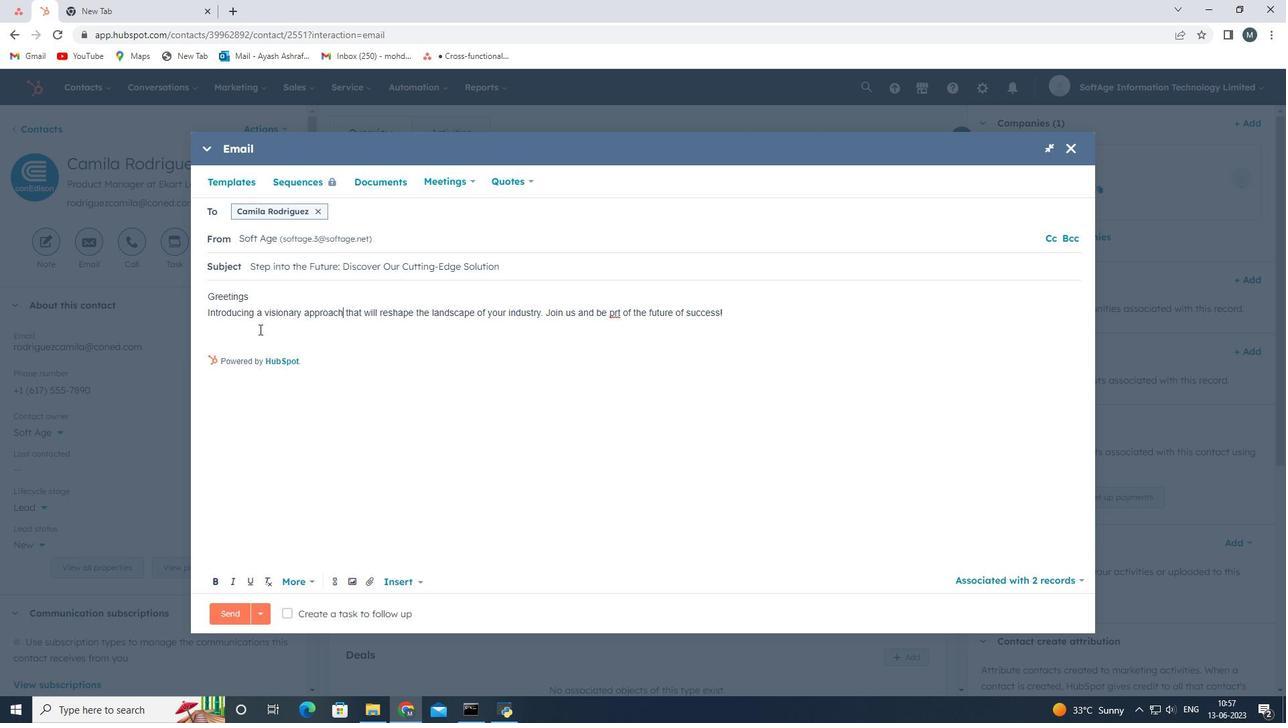 
Action: Mouse pressed left at (256, 330)
Screenshot: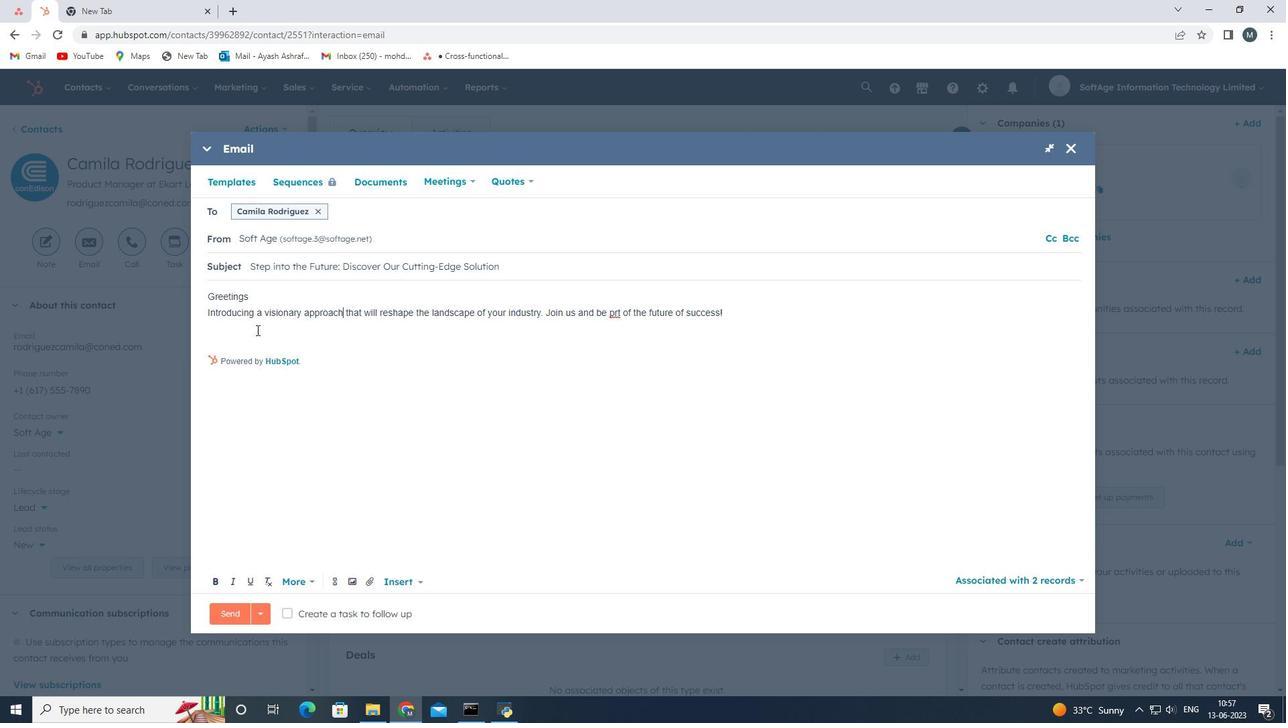 
Action: Key pressed <Key.shift><Key.shift><Key.shift><Key.shift><Key.shift><Key.shift>Kind<Key.space><Key.shift><Key.shift><Key.shift><Key.shift><Key.shift><Key.shift><Key.shift><Key.shift><Key.shift>Regards<Key.enter><Key.enter><Key.backspace>
Screenshot: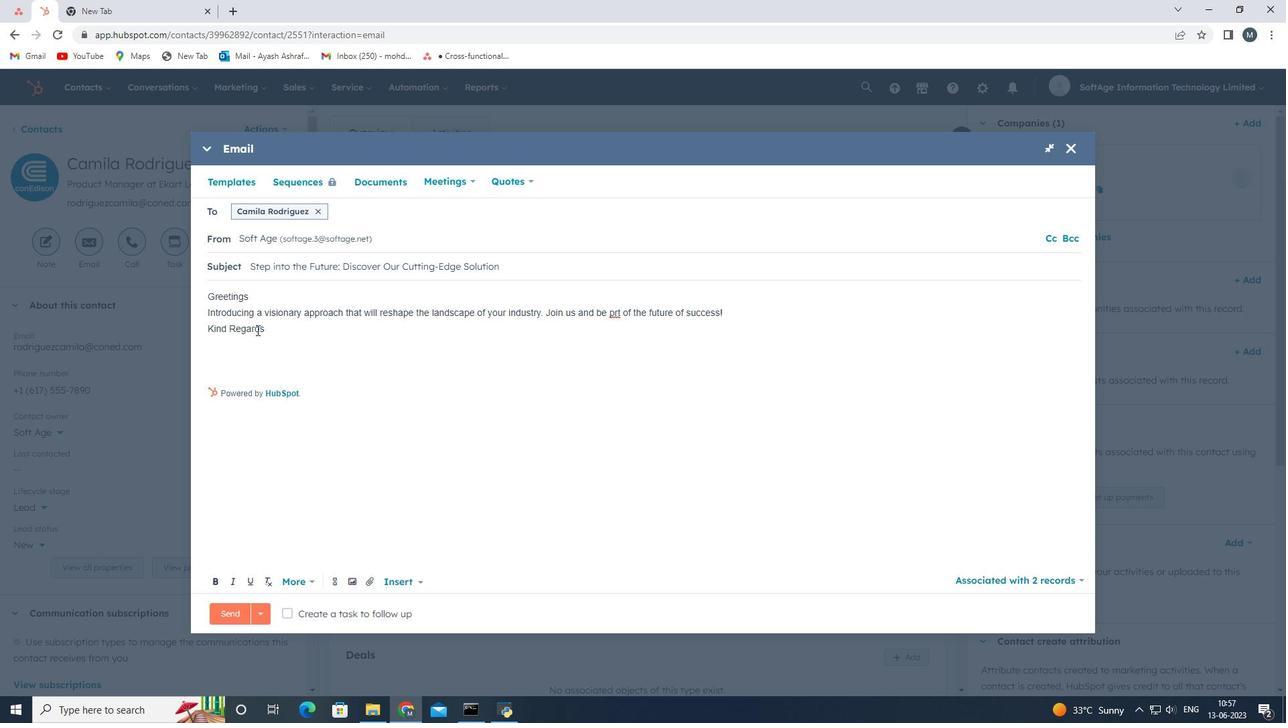 
Action: Mouse moved to (337, 582)
Screenshot: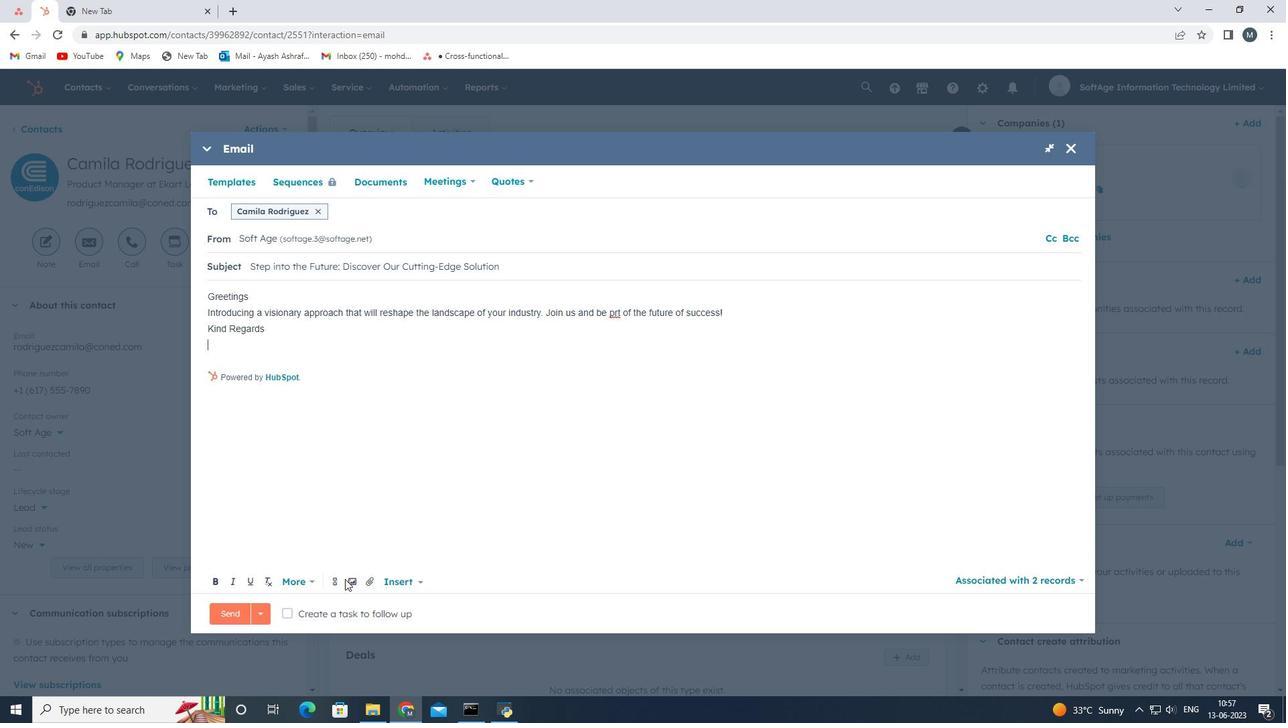 
Action: Mouse pressed left at (337, 582)
Screenshot: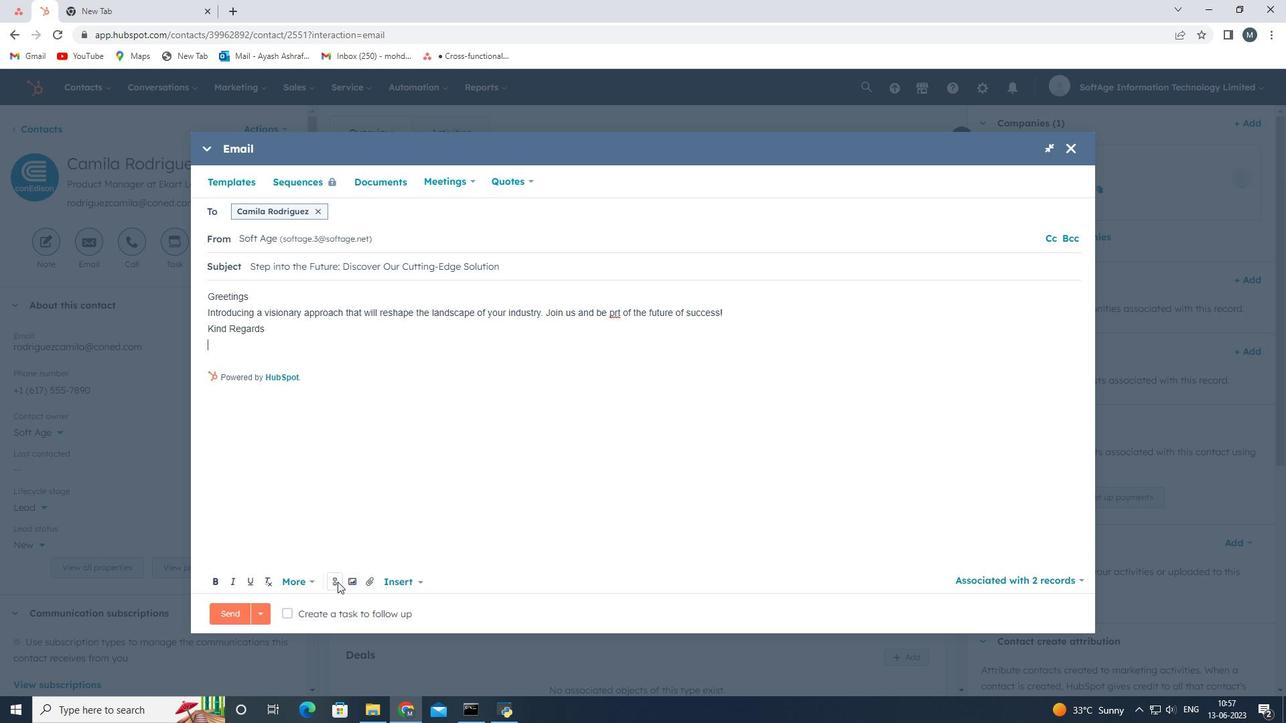 
Action: Mouse moved to (365, 436)
Screenshot: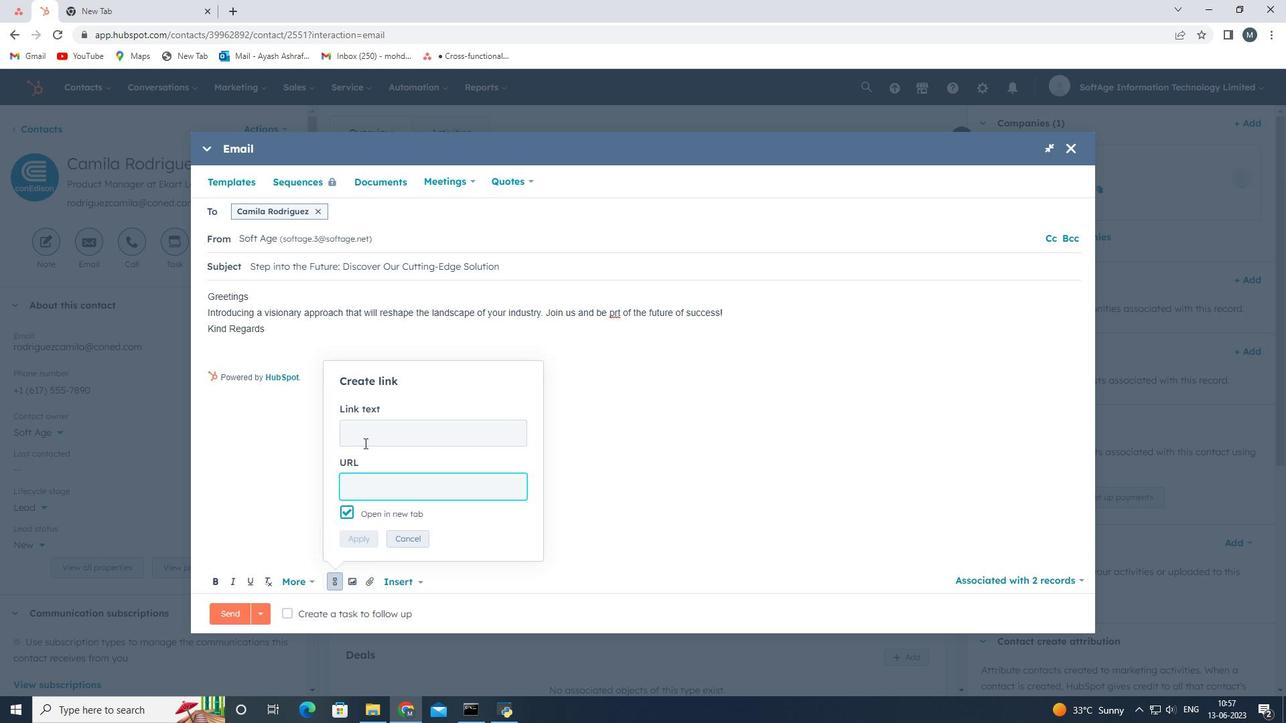 
Action: Mouse pressed left at (365, 436)
Screenshot: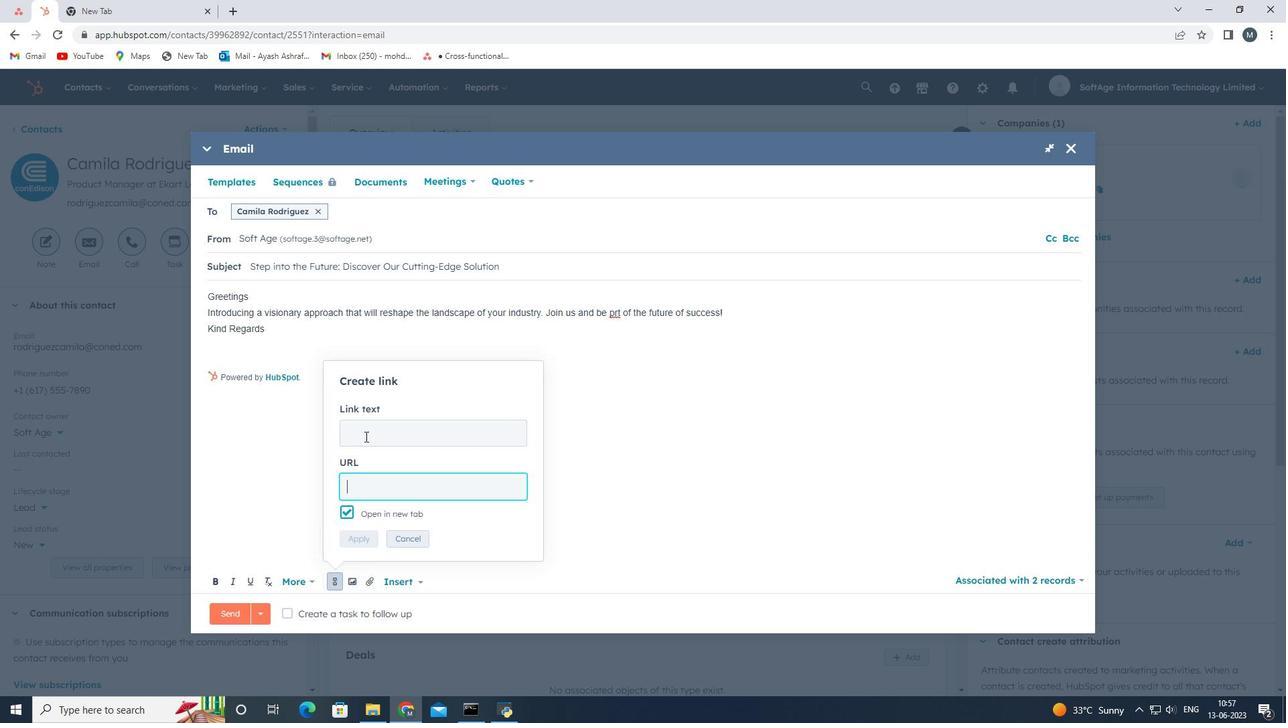 
Action: Key pressed <Key.shift><Key.shift><Key.shift><Key.shift><Key.shift>Behance
Screenshot: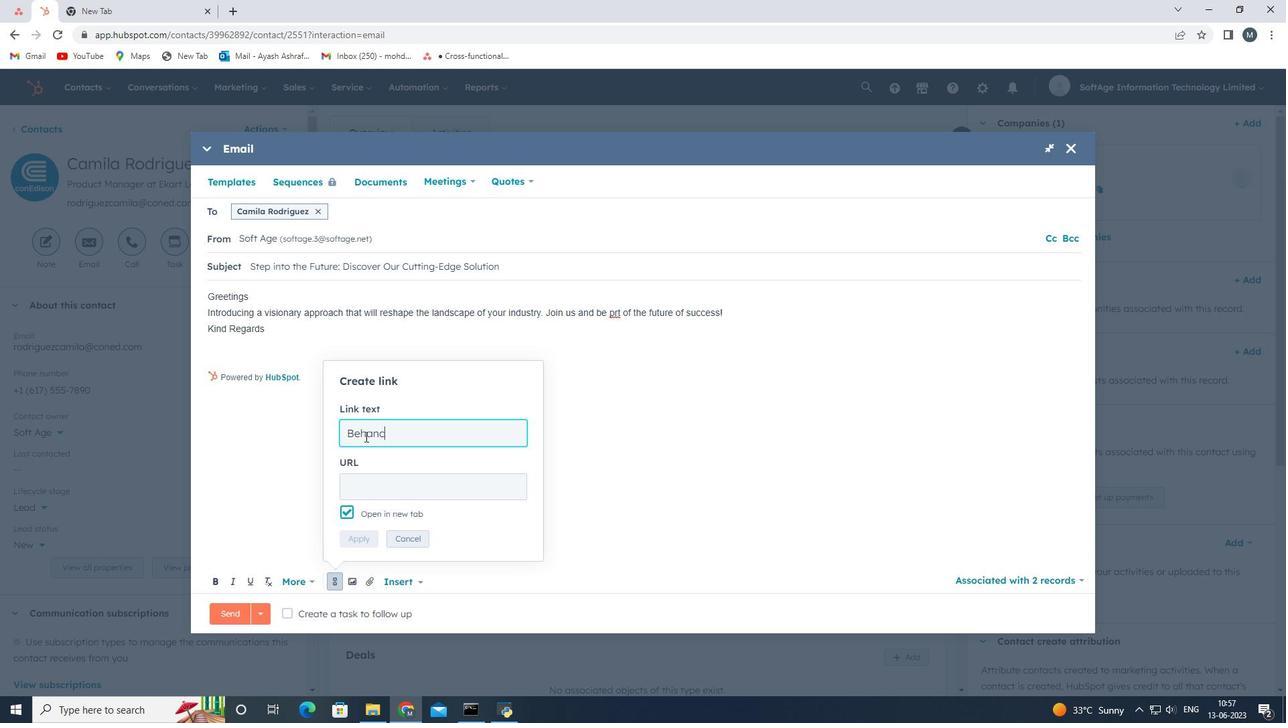 
Action: Mouse moved to (357, 488)
Screenshot: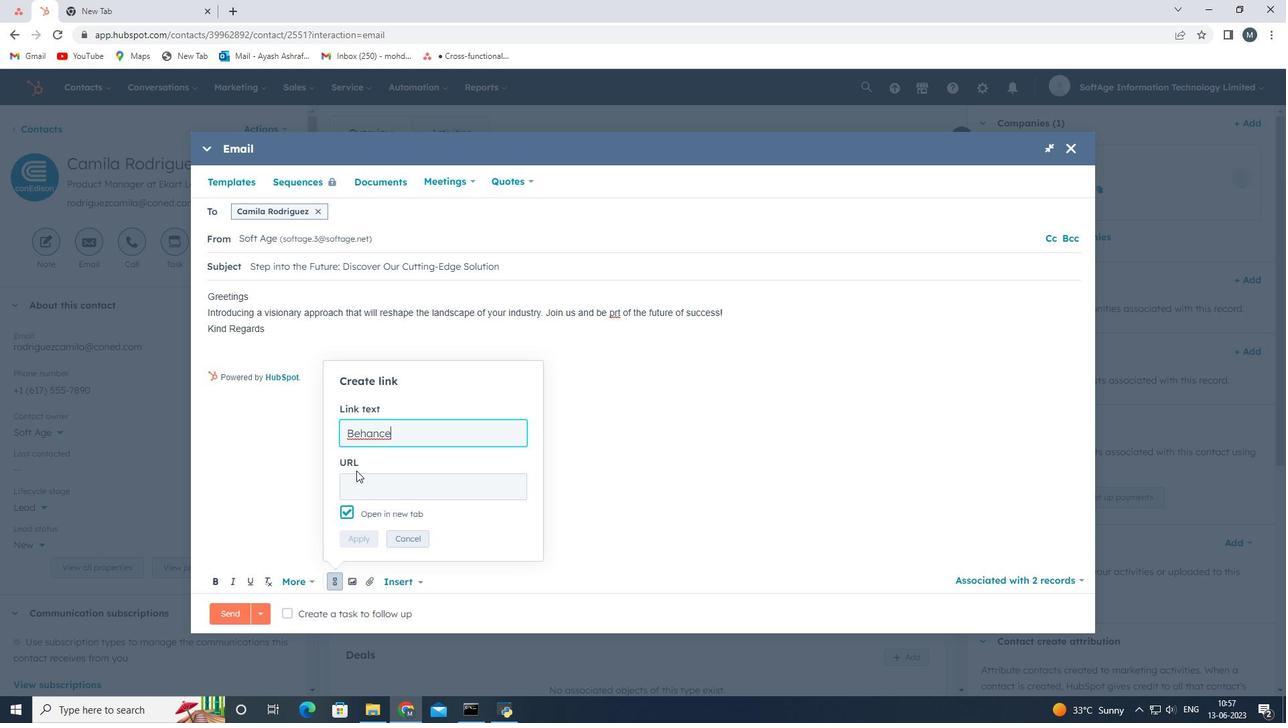 
Action: Mouse pressed left at (357, 488)
Screenshot: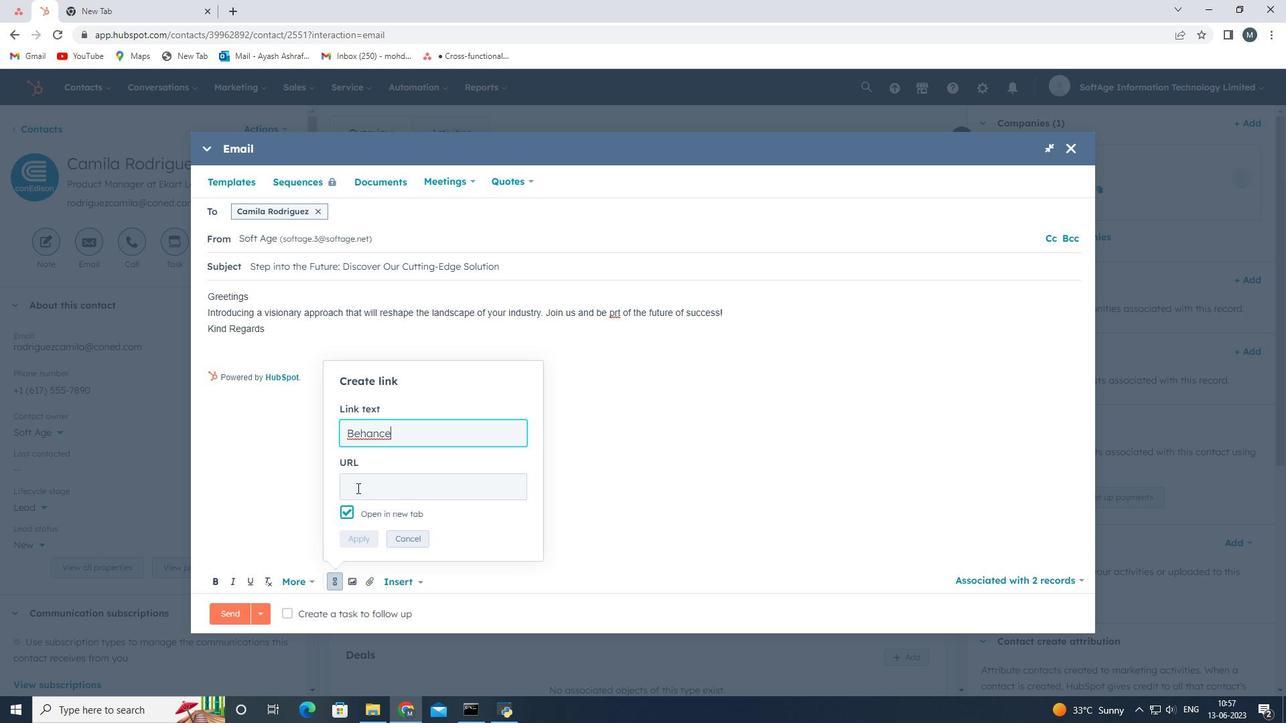 
Action: Key pressed www.behance.com
Screenshot: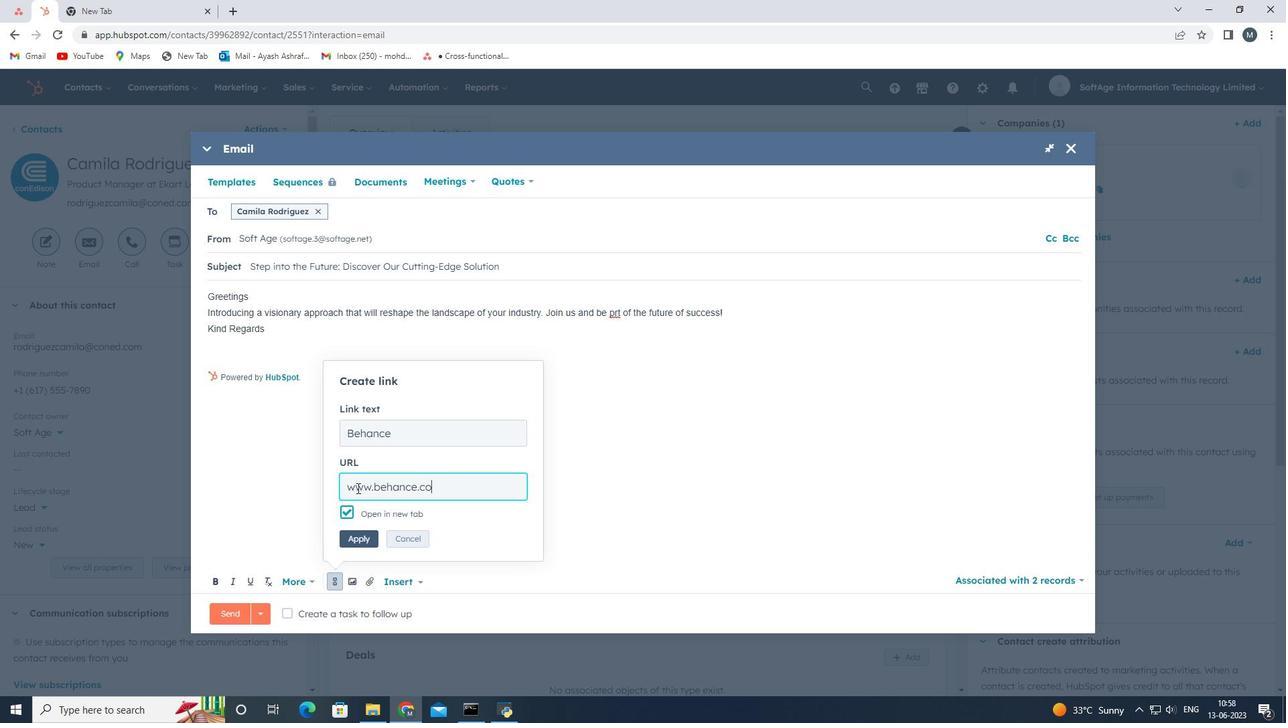 
Action: Mouse moved to (365, 536)
Screenshot: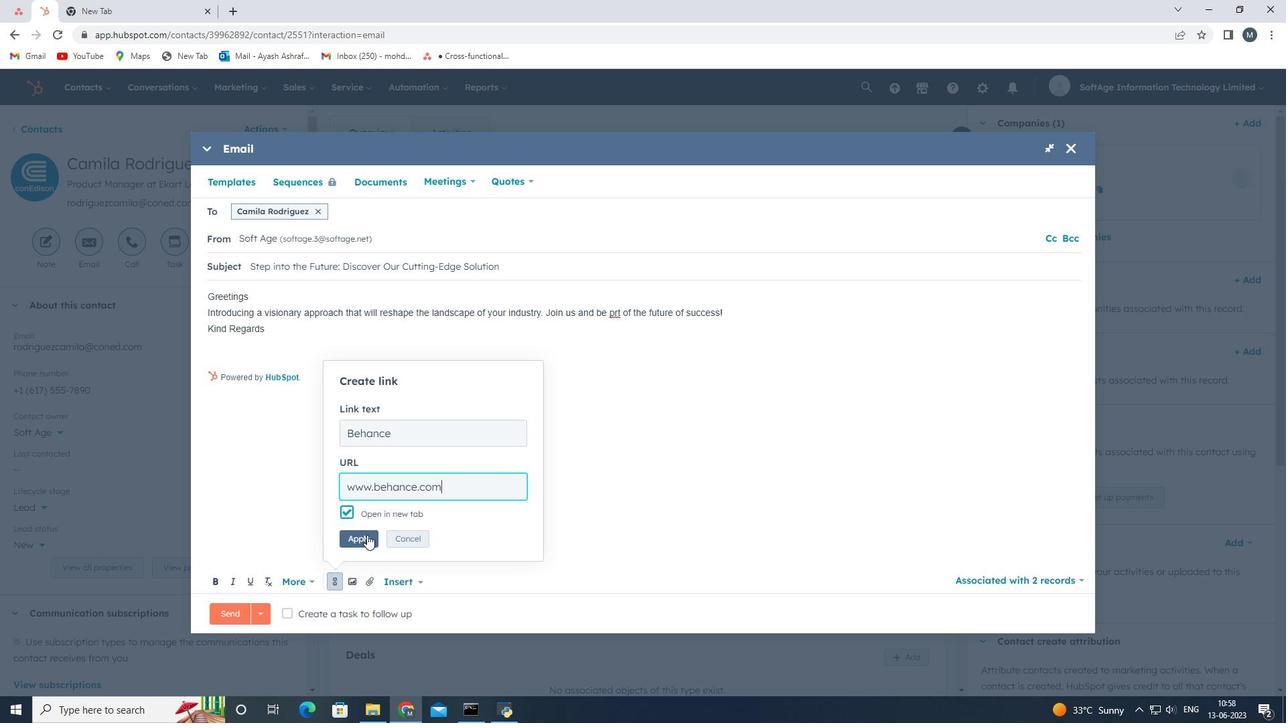 
Action: Mouse pressed left at (365, 536)
Screenshot: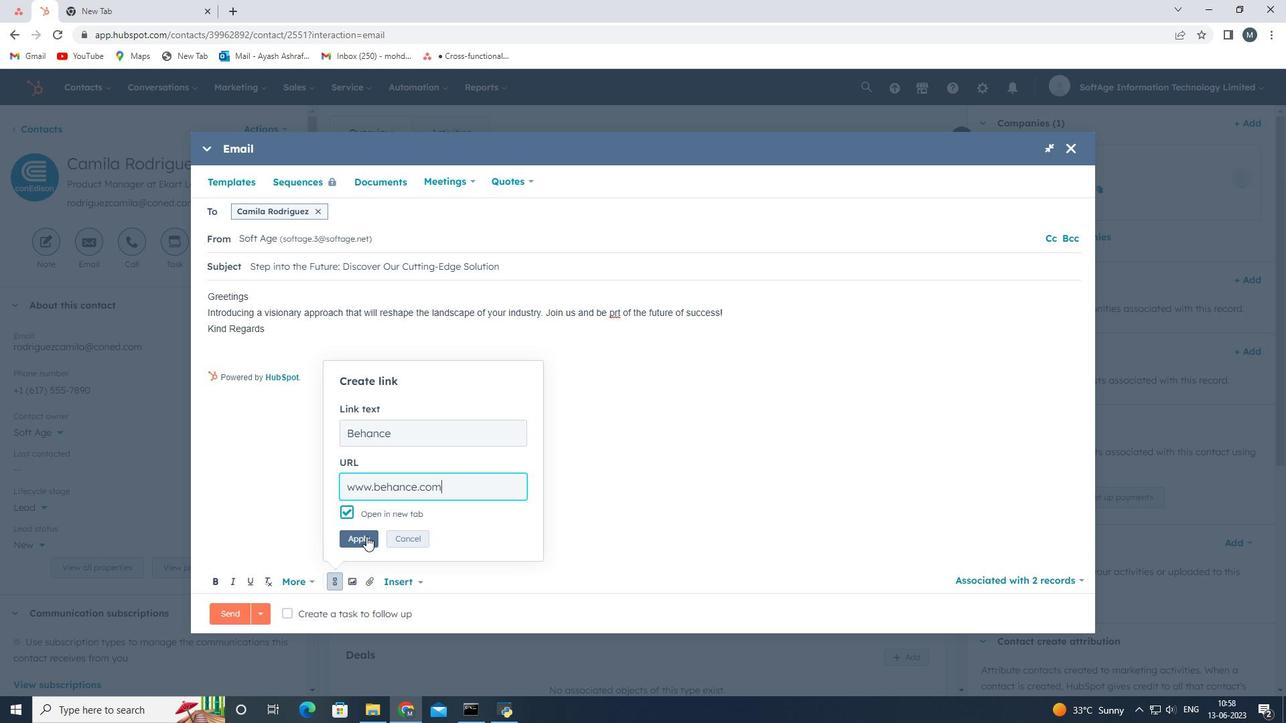 
Action: Mouse moved to (380, 605)
Screenshot: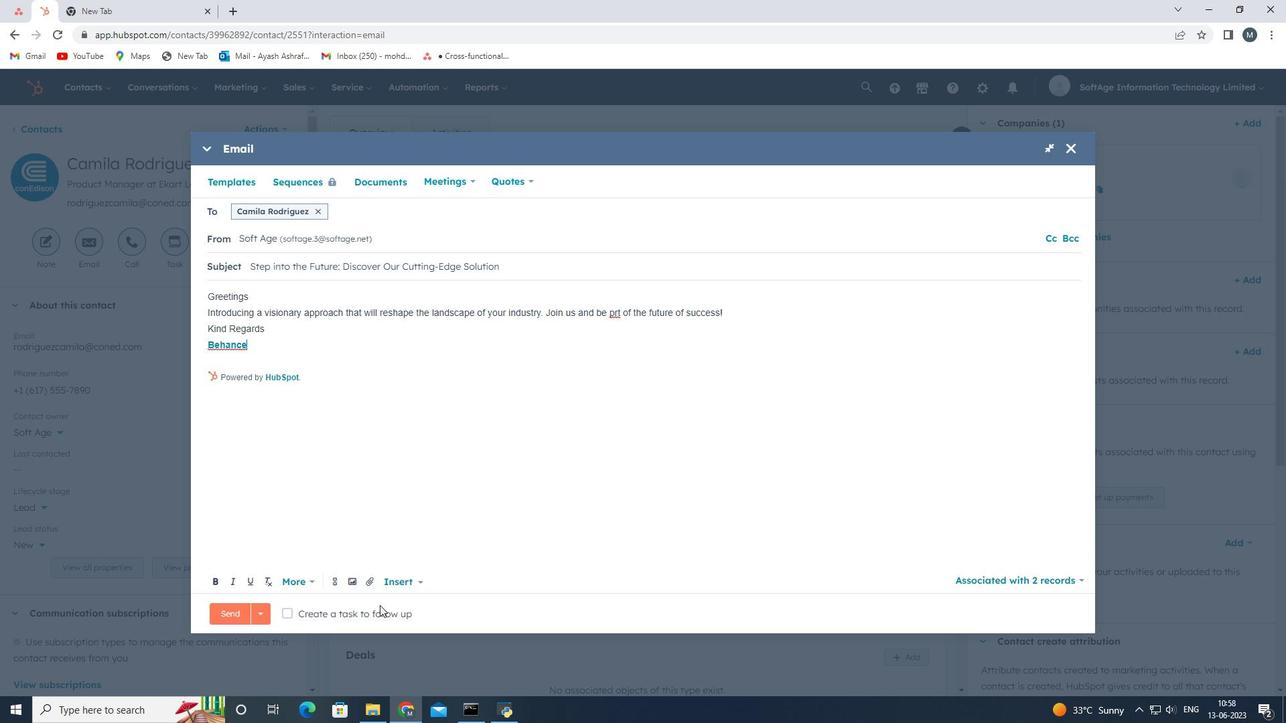 
Action: Key pressed <Key.enter>
Screenshot: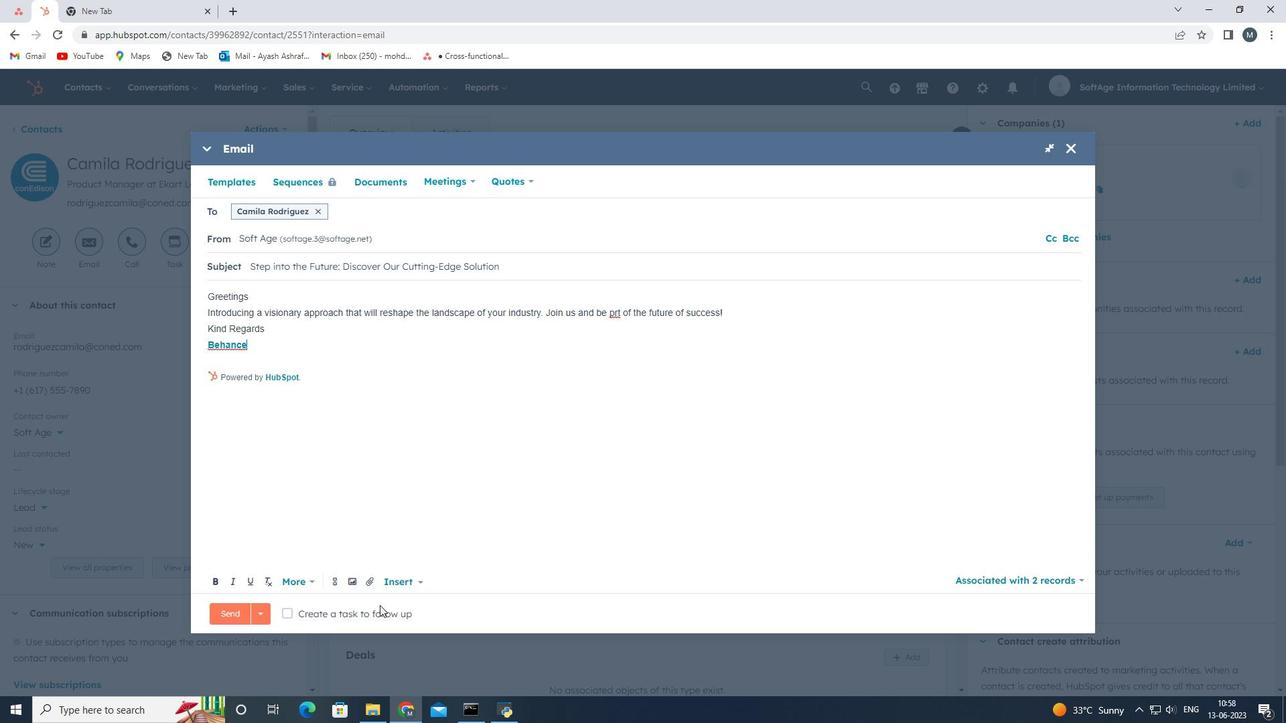 
Action: Mouse moved to (374, 582)
Screenshot: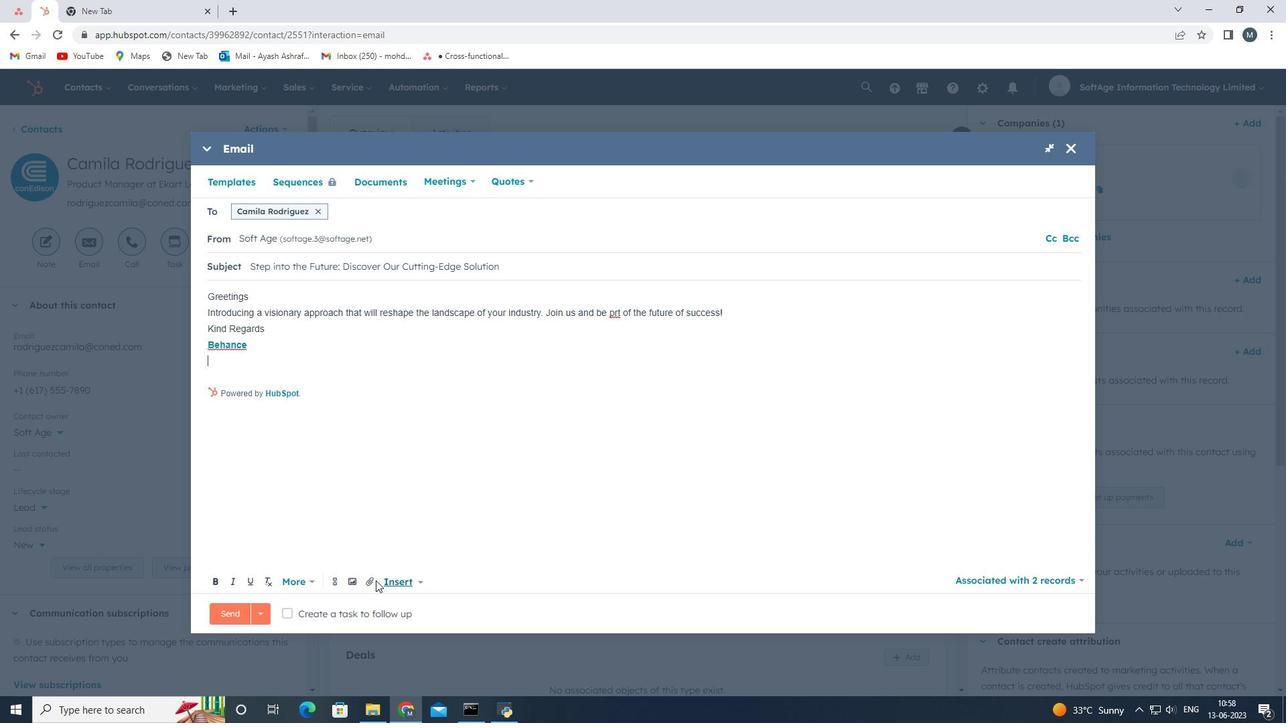 
Action: Mouse pressed left at (374, 582)
Screenshot: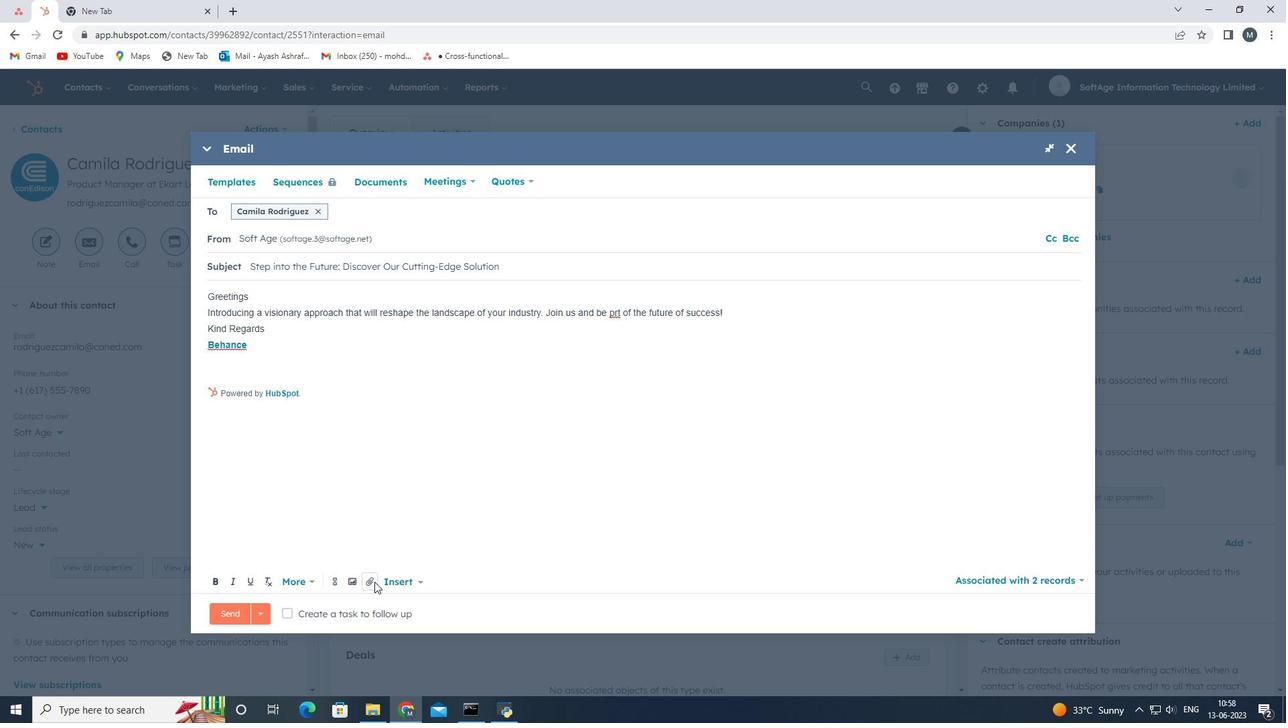 
Action: Mouse moved to (381, 539)
Screenshot: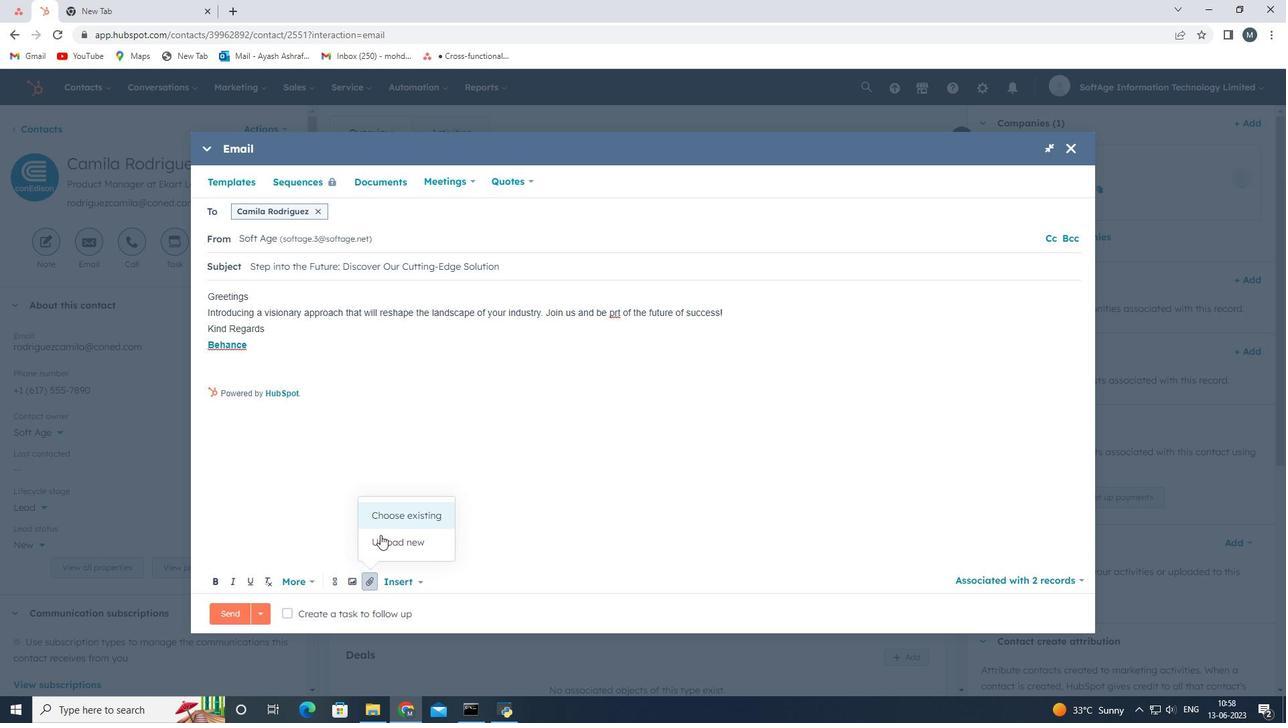 
Action: Mouse pressed left at (381, 539)
Screenshot: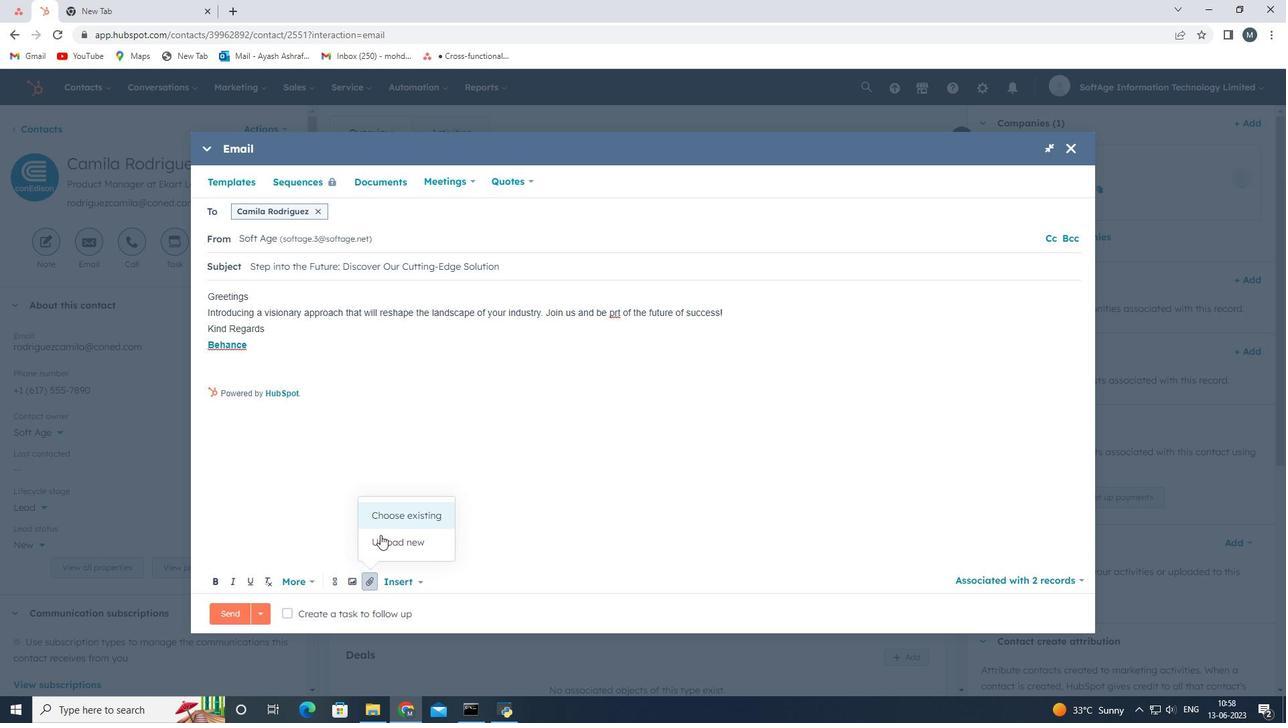 
Action: Mouse moved to (191, 235)
Screenshot: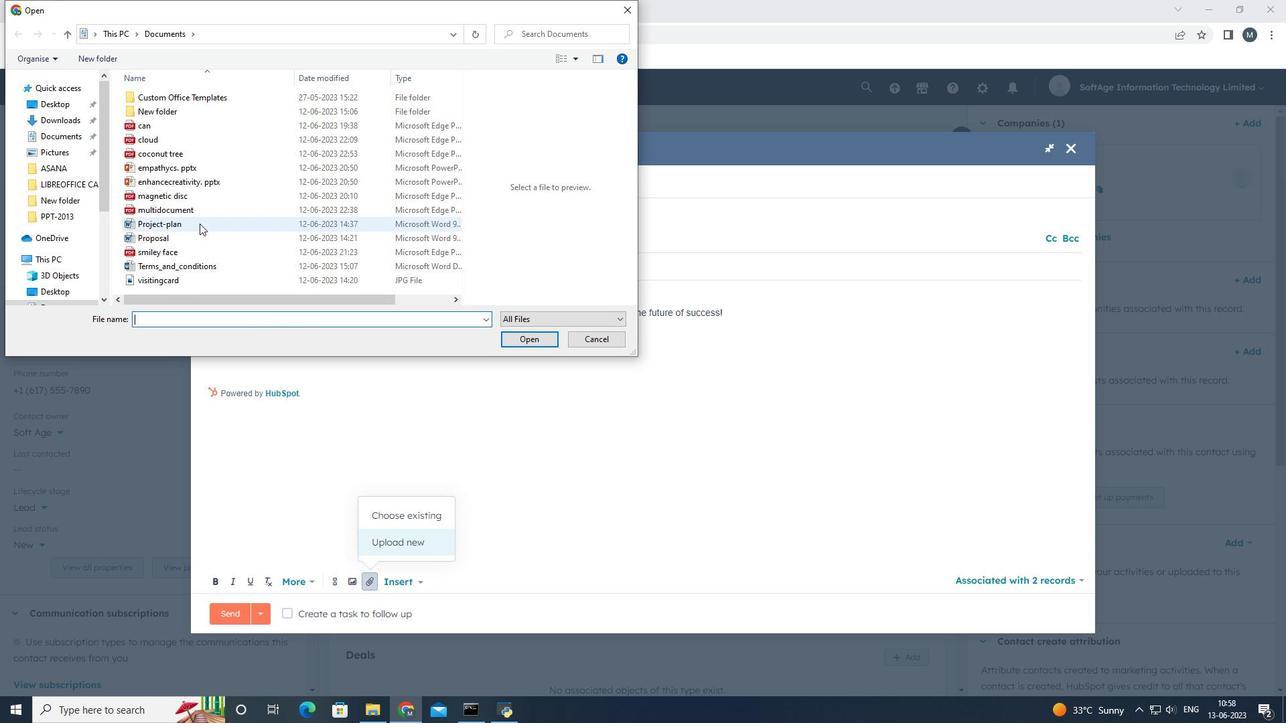 
Action: Mouse pressed left at (191, 235)
Screenshot: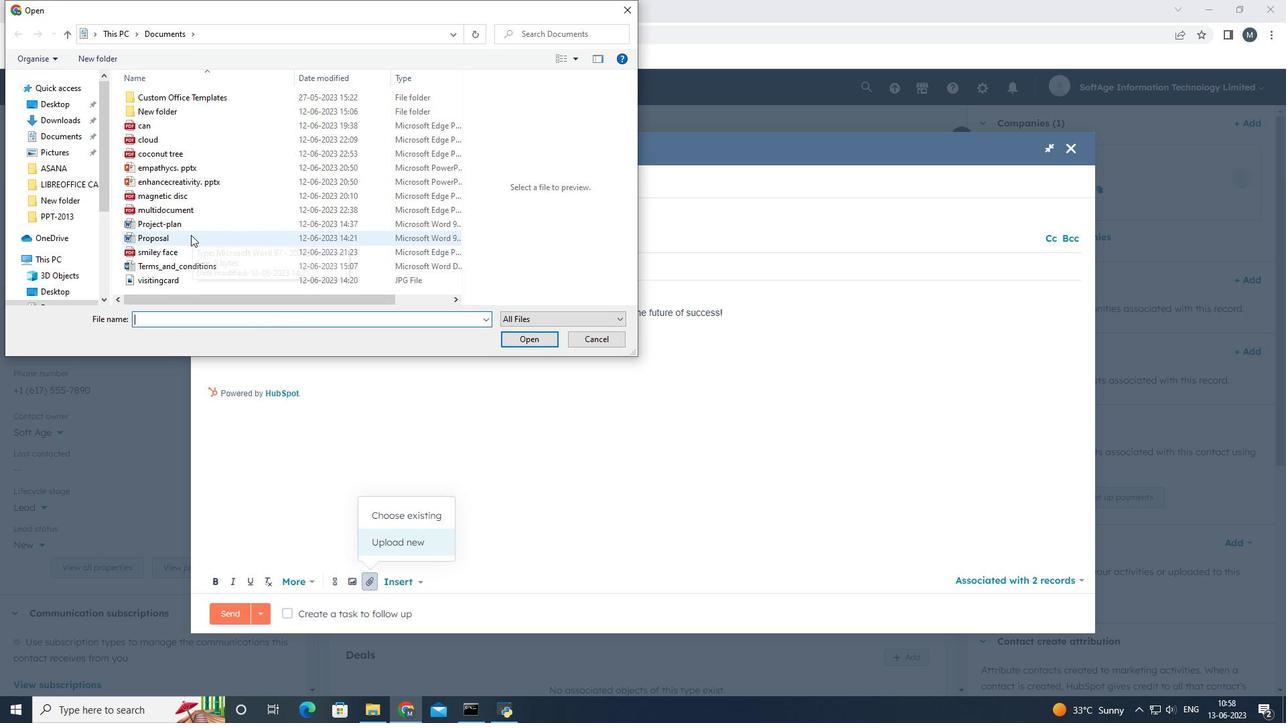 
Action: Mouse moved to (523, 341)
Screenshot: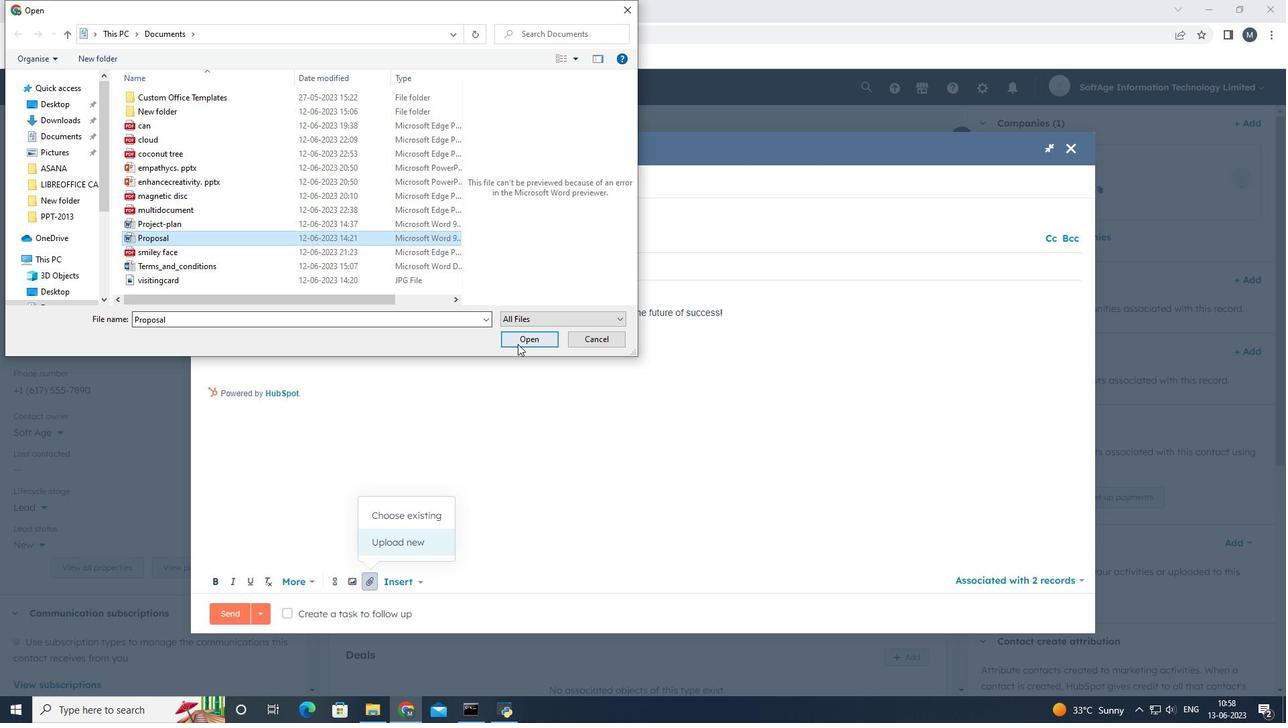 
Action: Mouse pressed left at (523, 341)
Screenshot: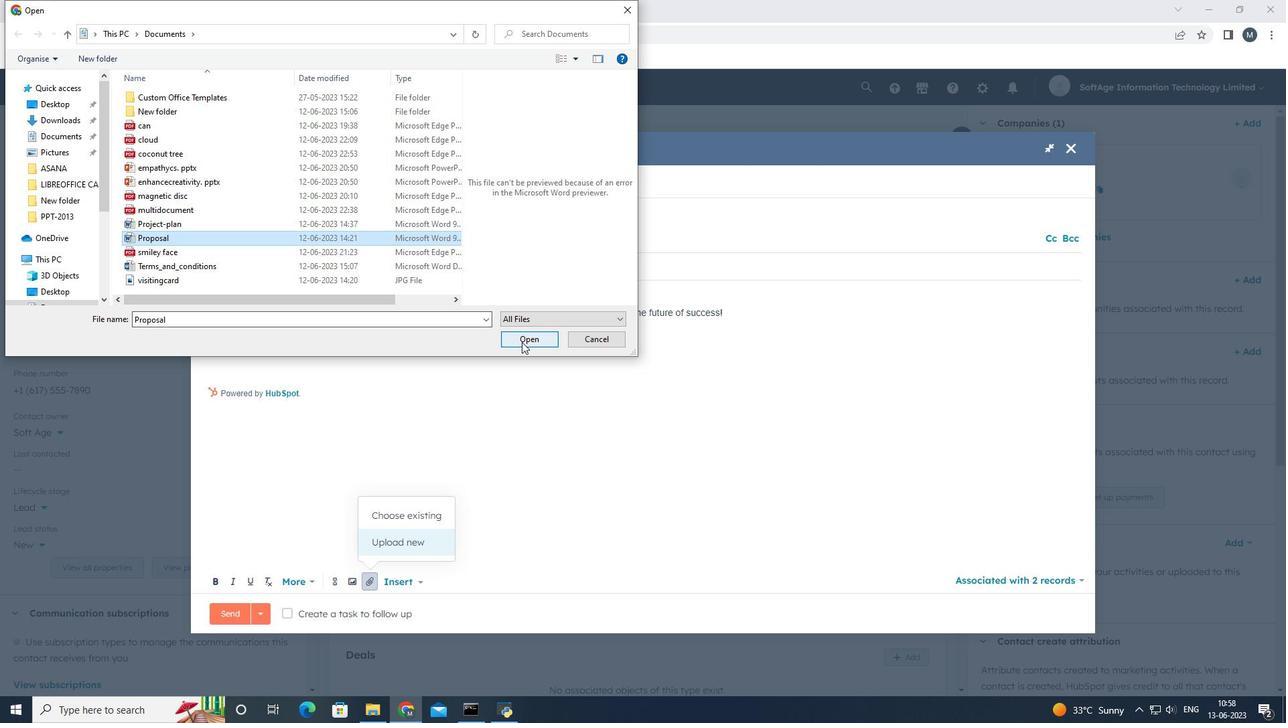 
Action: Mouse moved to (355, 548)
Screenshot: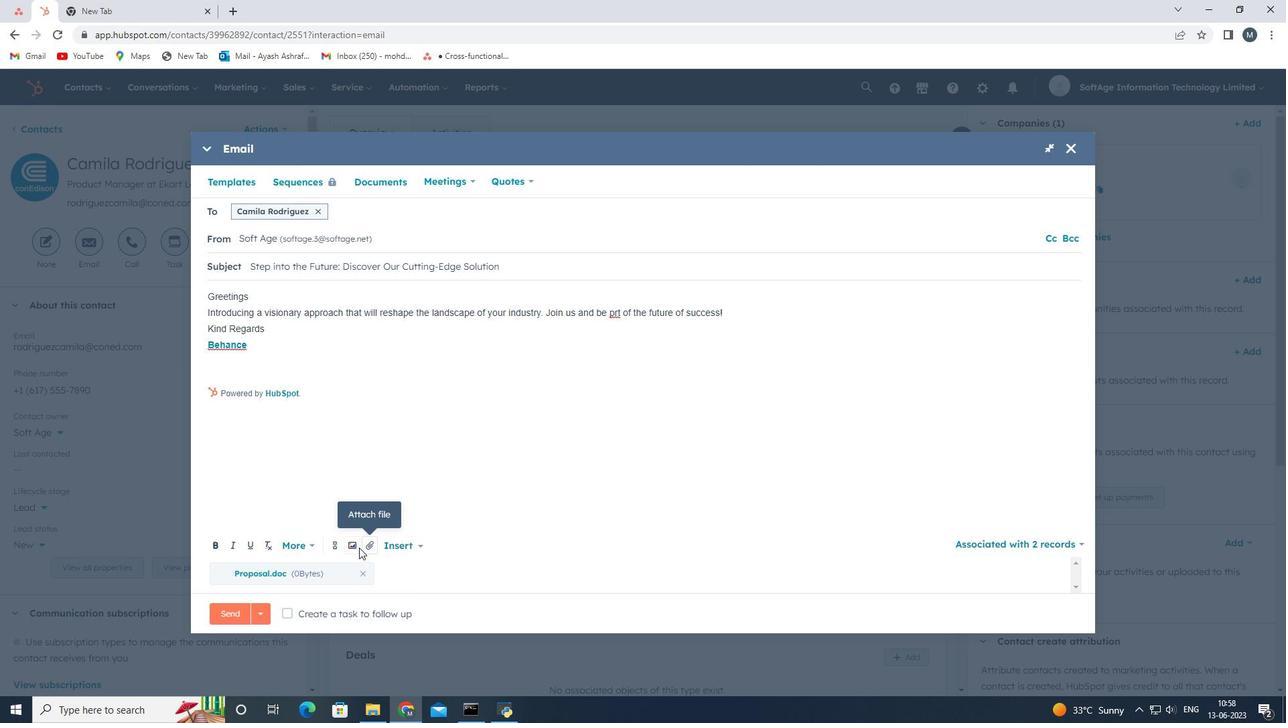 
Action: Mouse pressed left at (355, 548)
Screenshot: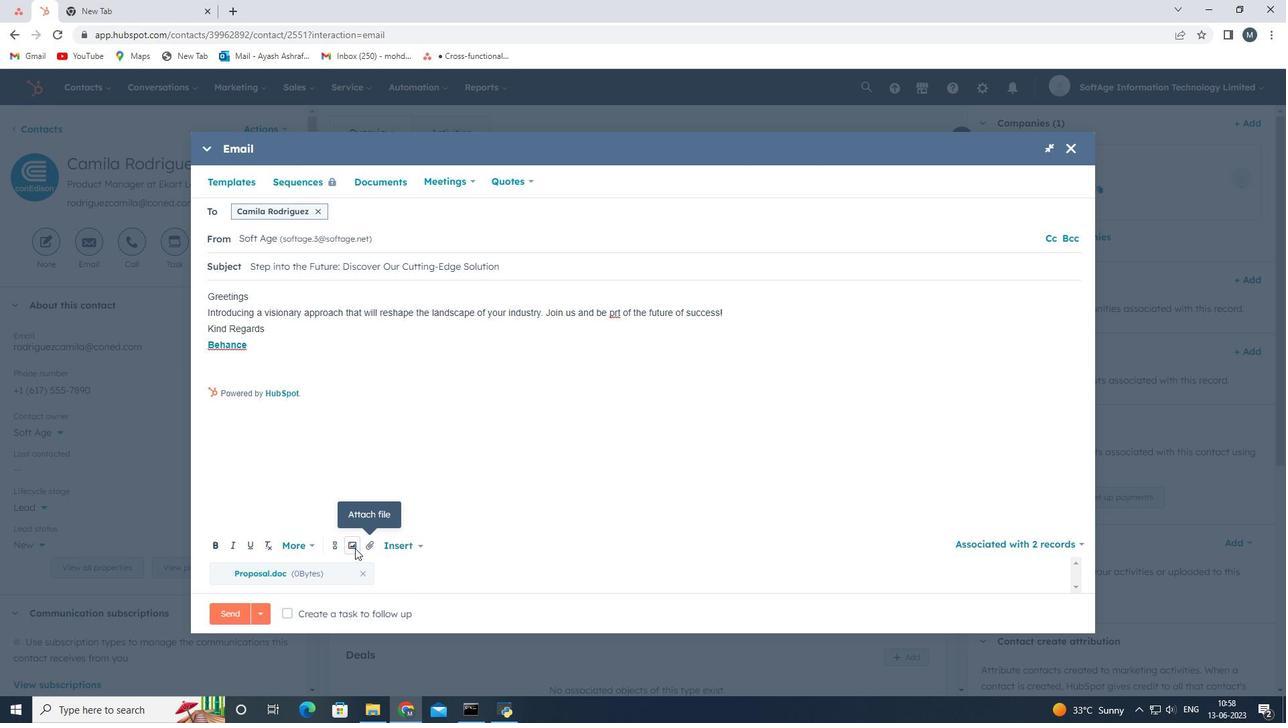 
Action: Mouse moved to (354, 510)
Screenshot: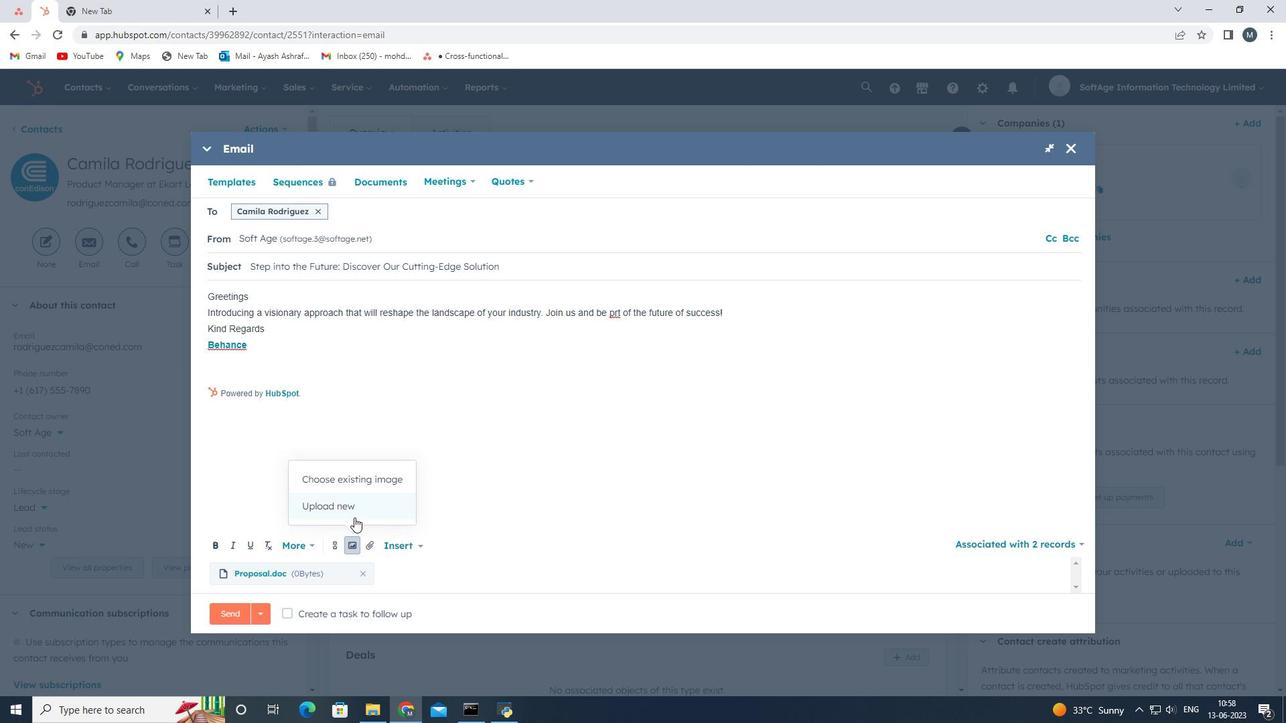
Action: Mouse pressed left at (354, 510)
Screenshot: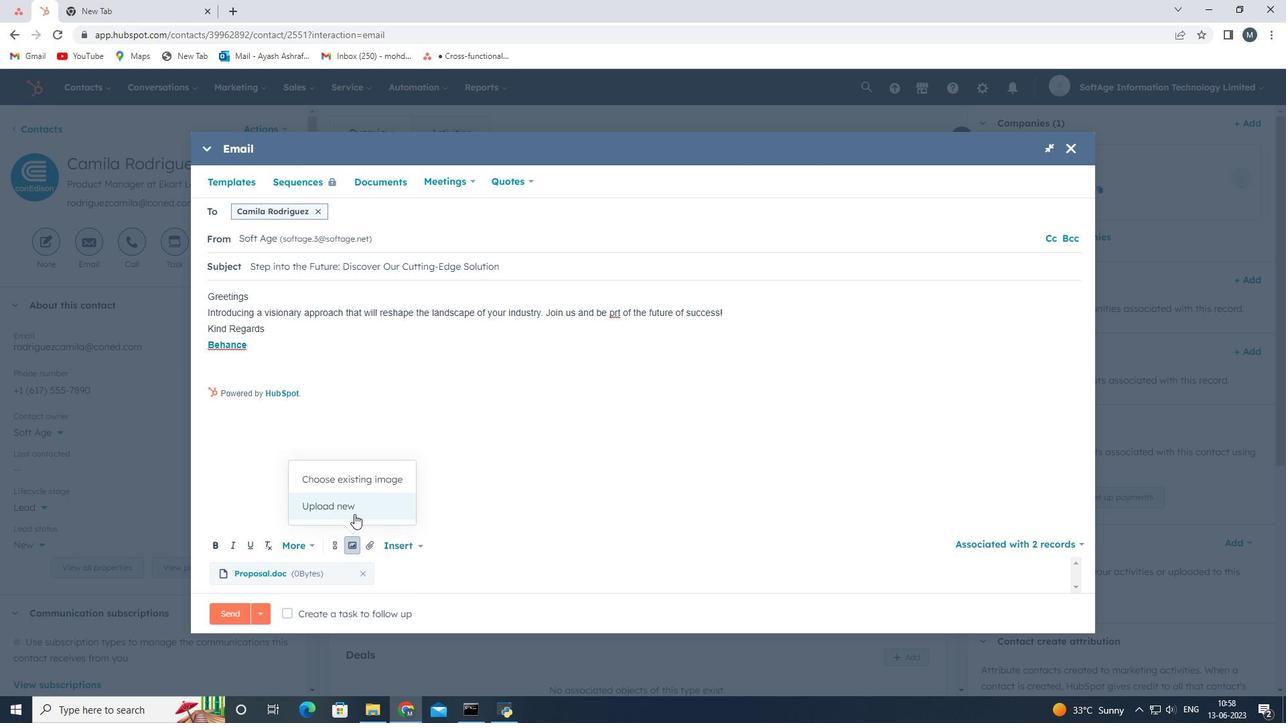 
Action: Mouse moved to (174, 126)
Screenshot: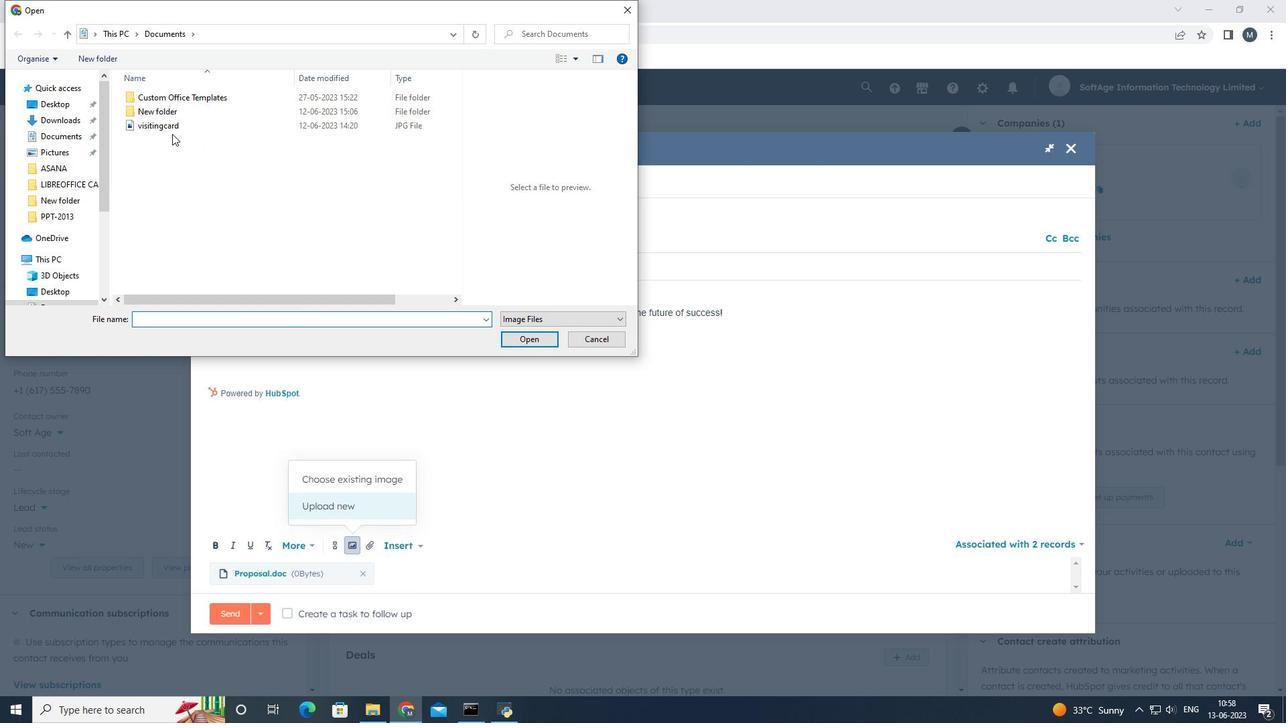 
Action: Mouse pressed left at (174, 126)
Screenshot: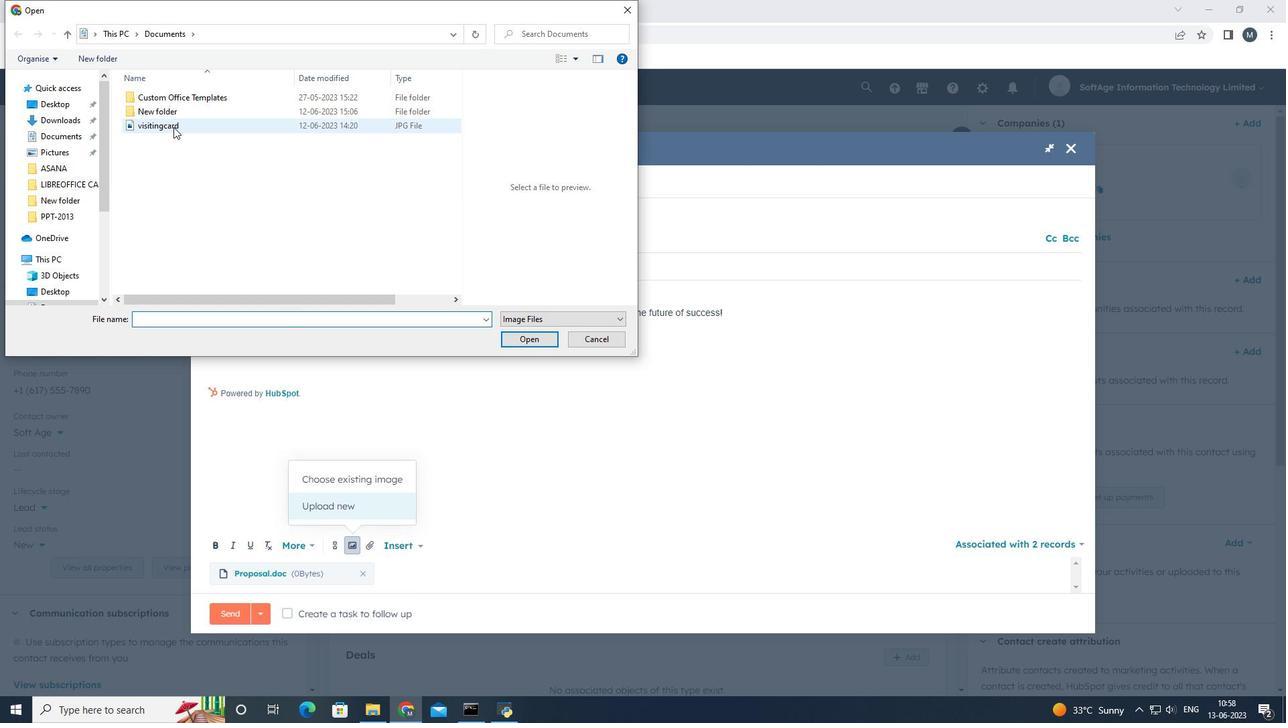 
Action: Mouse moved to (519, 335)
Screenshot: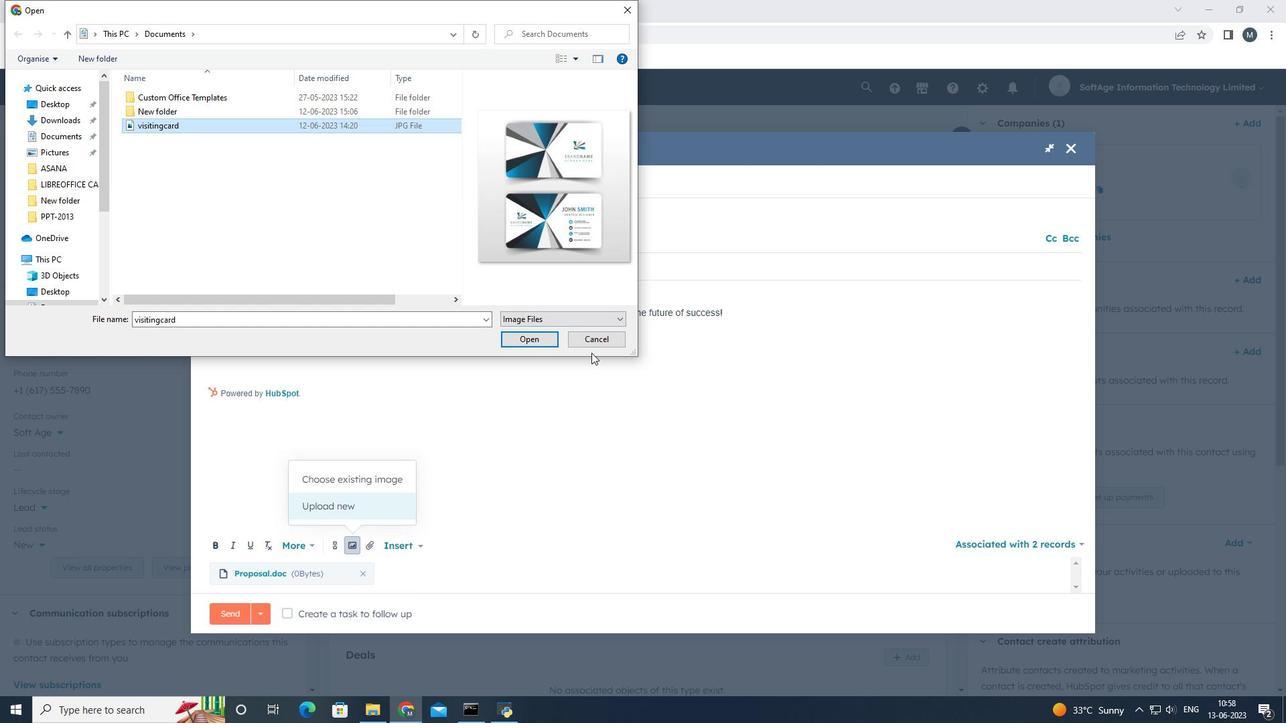 
Action: Mouse pressed left at (519, 335)
Screenshot: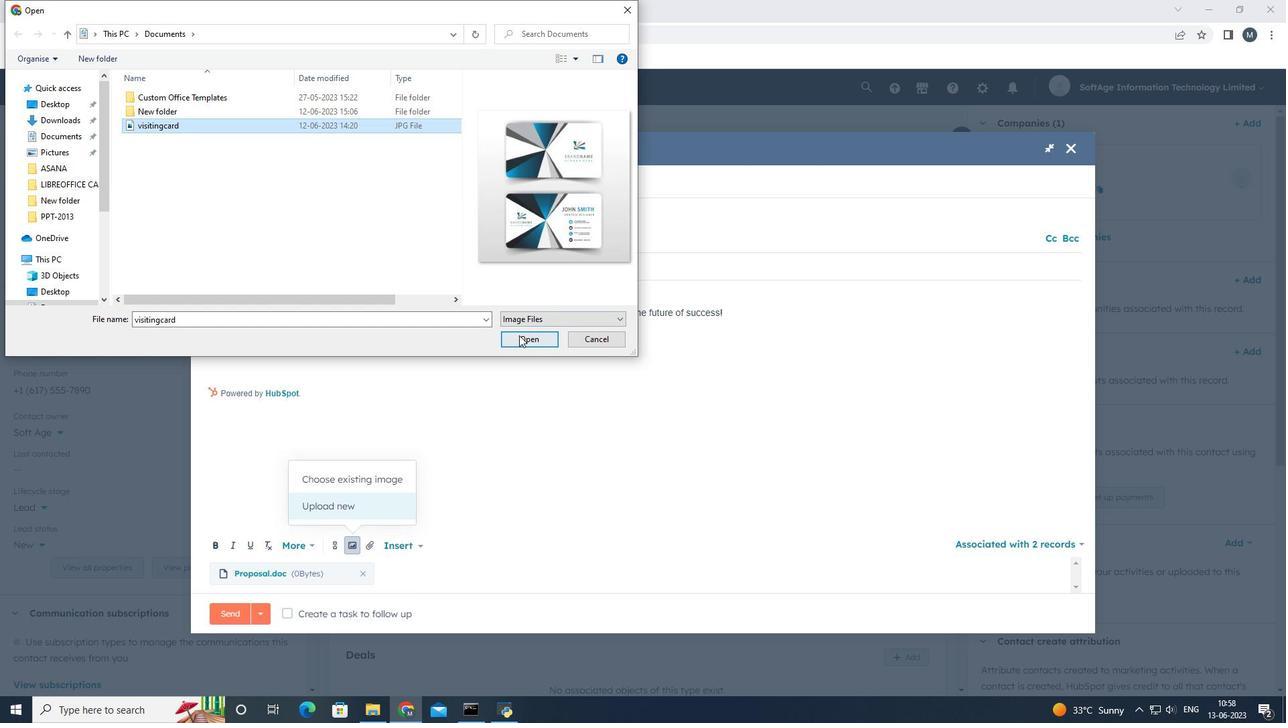 
Action: Mouse moved to (290, 615)
Screenshot: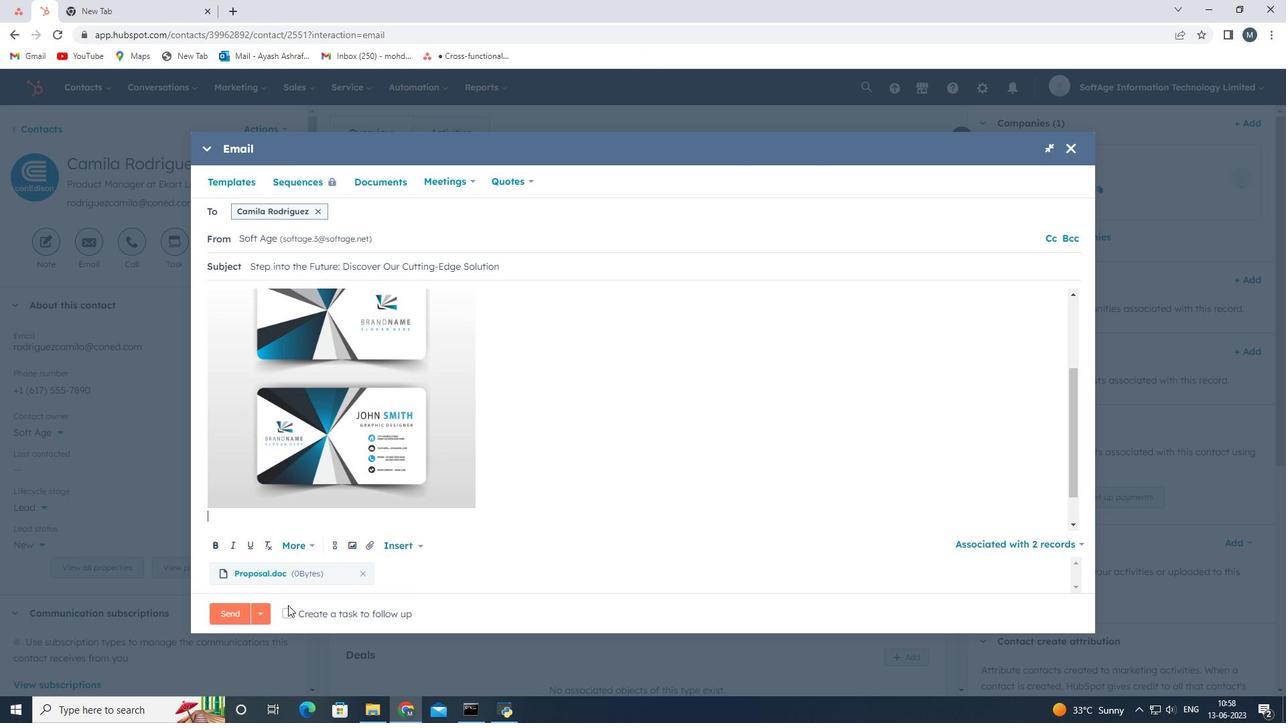 
Action: Mouse pressed left at (290, 615)
Screenshot: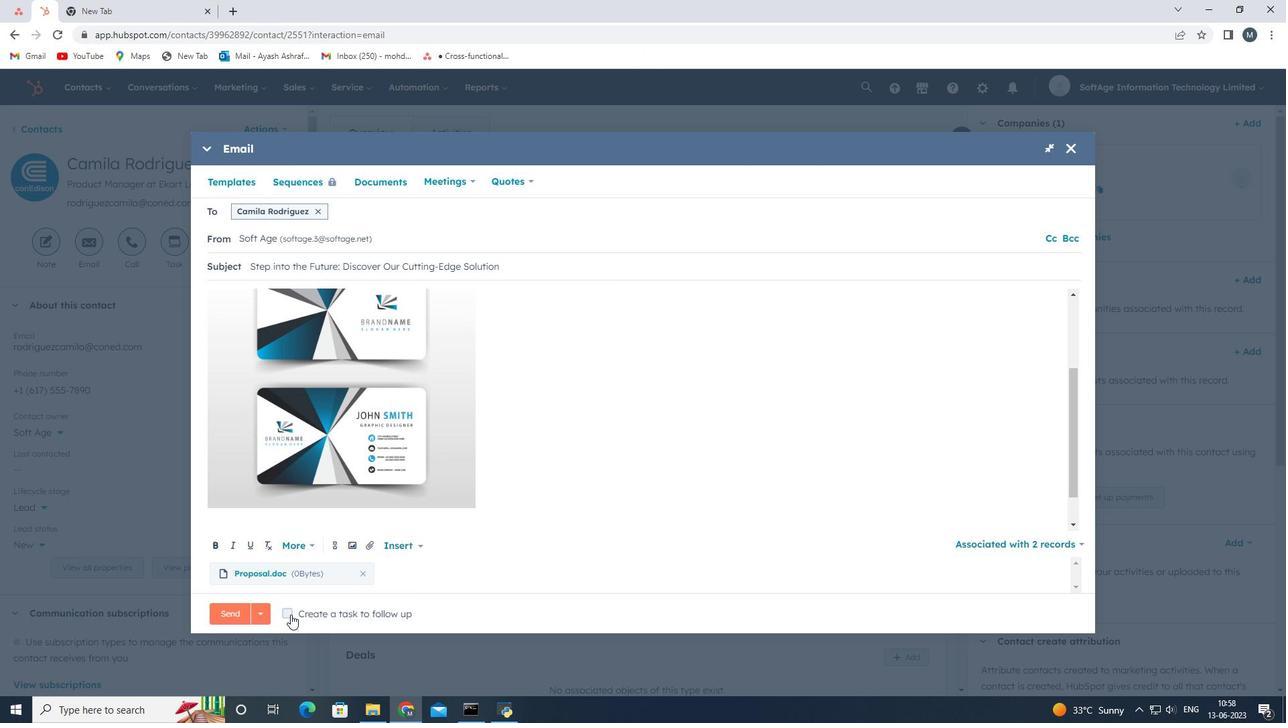 
Action: Mouse moved to (471, 609)
Screenshot: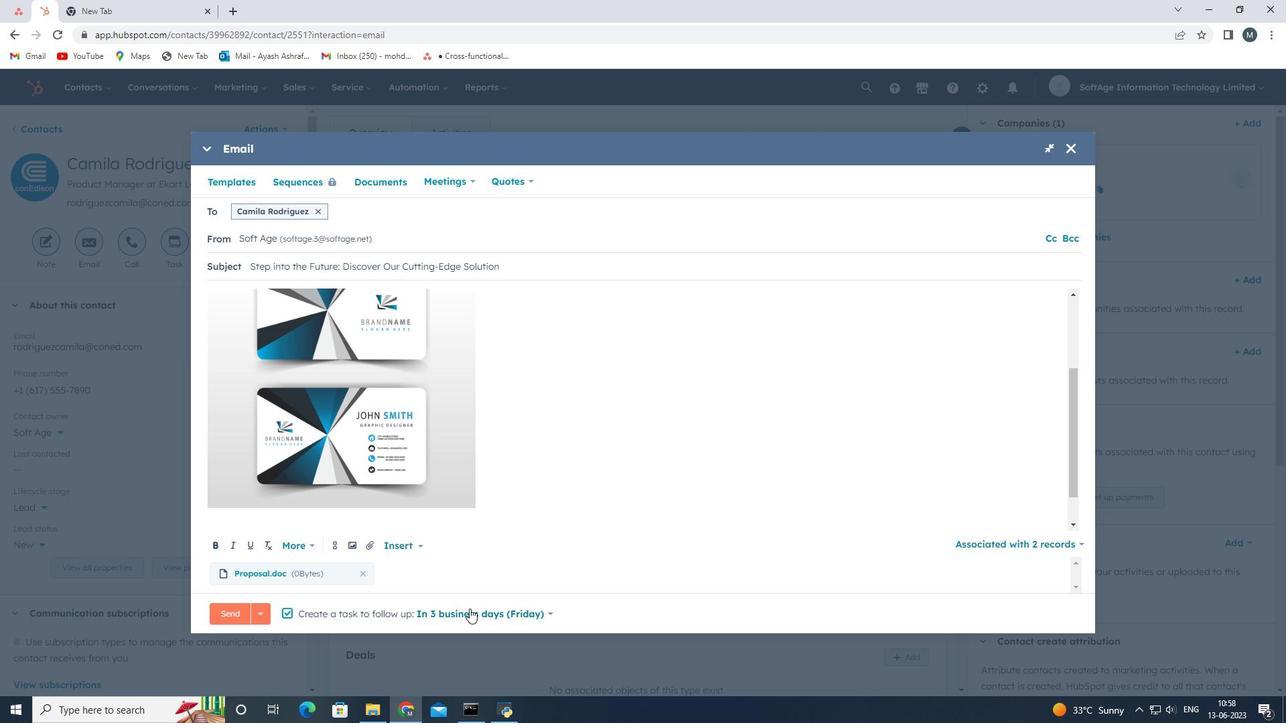
Action: Mouse pressed left at (471, 609)
Screenshot: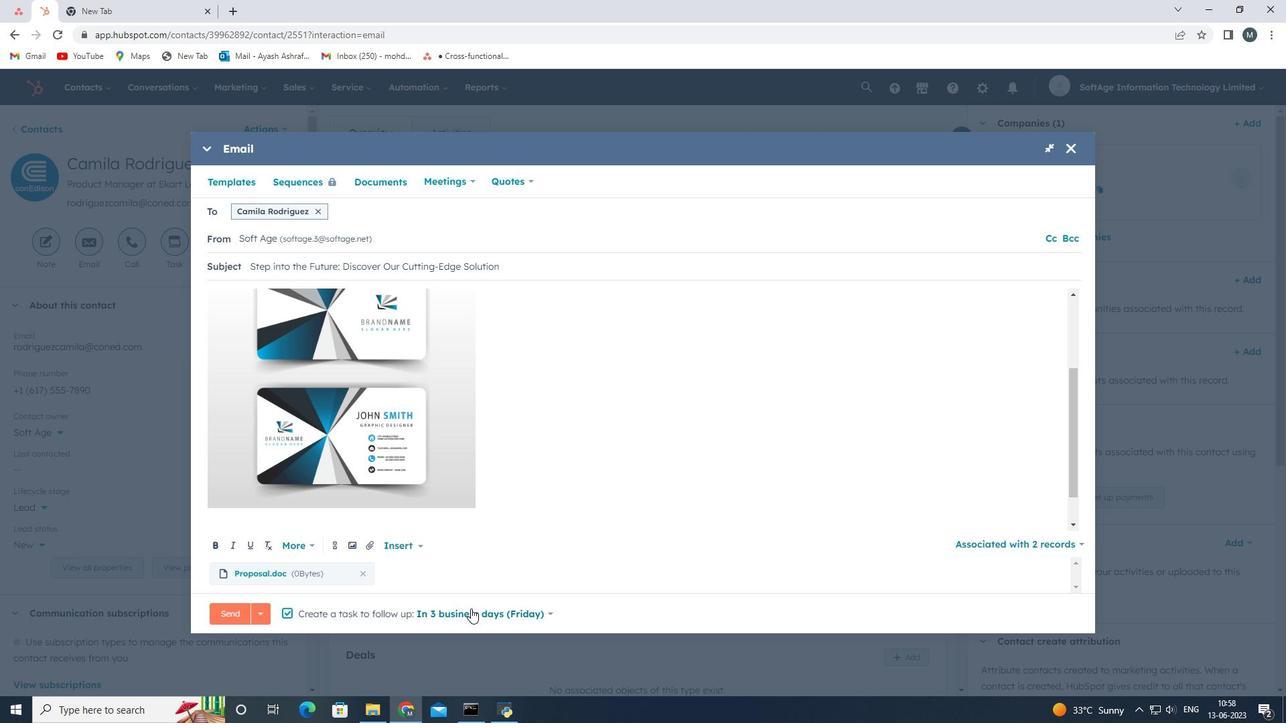 
Action: Mouse moved to (522, 487)
Screenshot: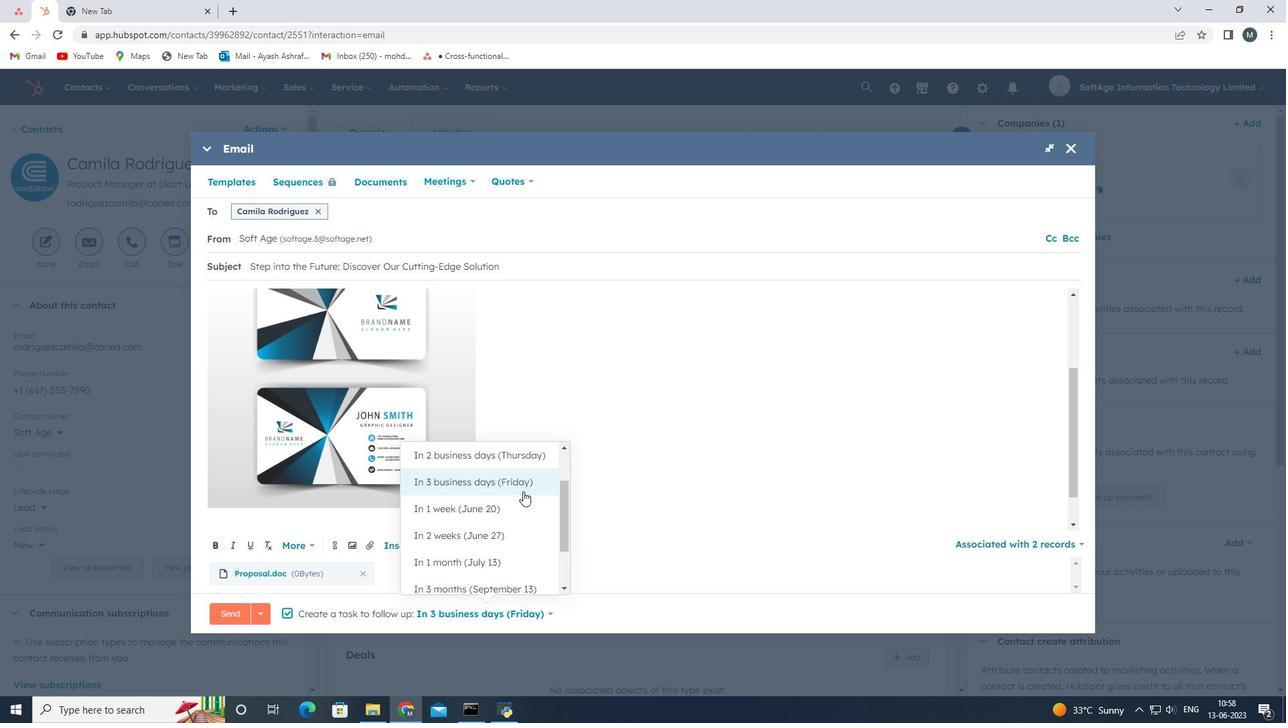 
Action: Mouse pressed left at (522, 487)
Screenshot: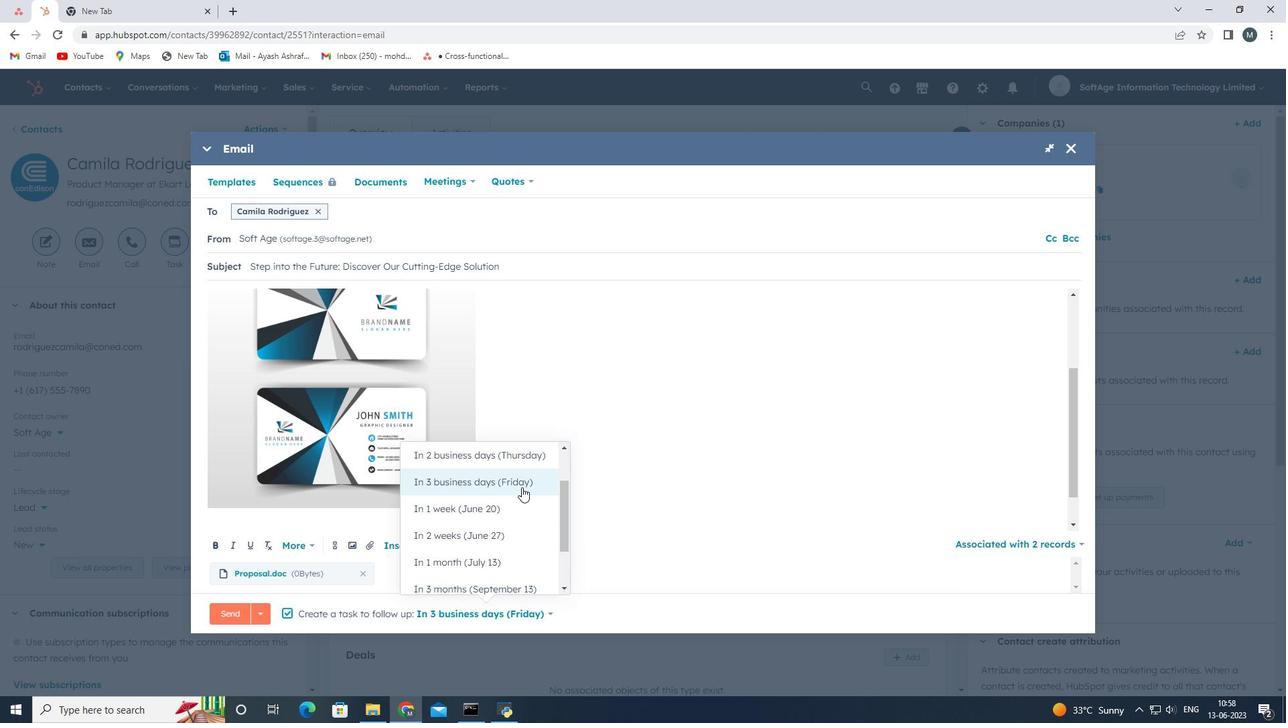 
Action: Mouse moved to (229, 616)
Screenshot: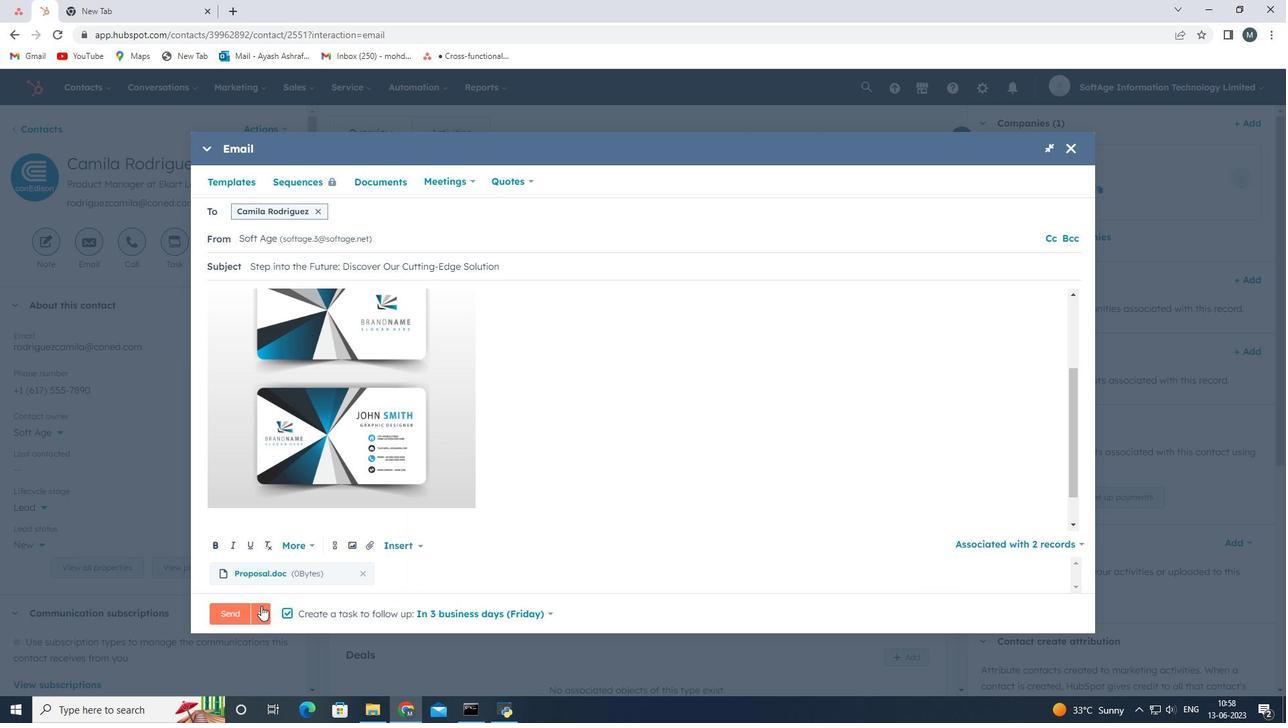 
Action: Mouse pressed left at (229, 616)
Screenshot: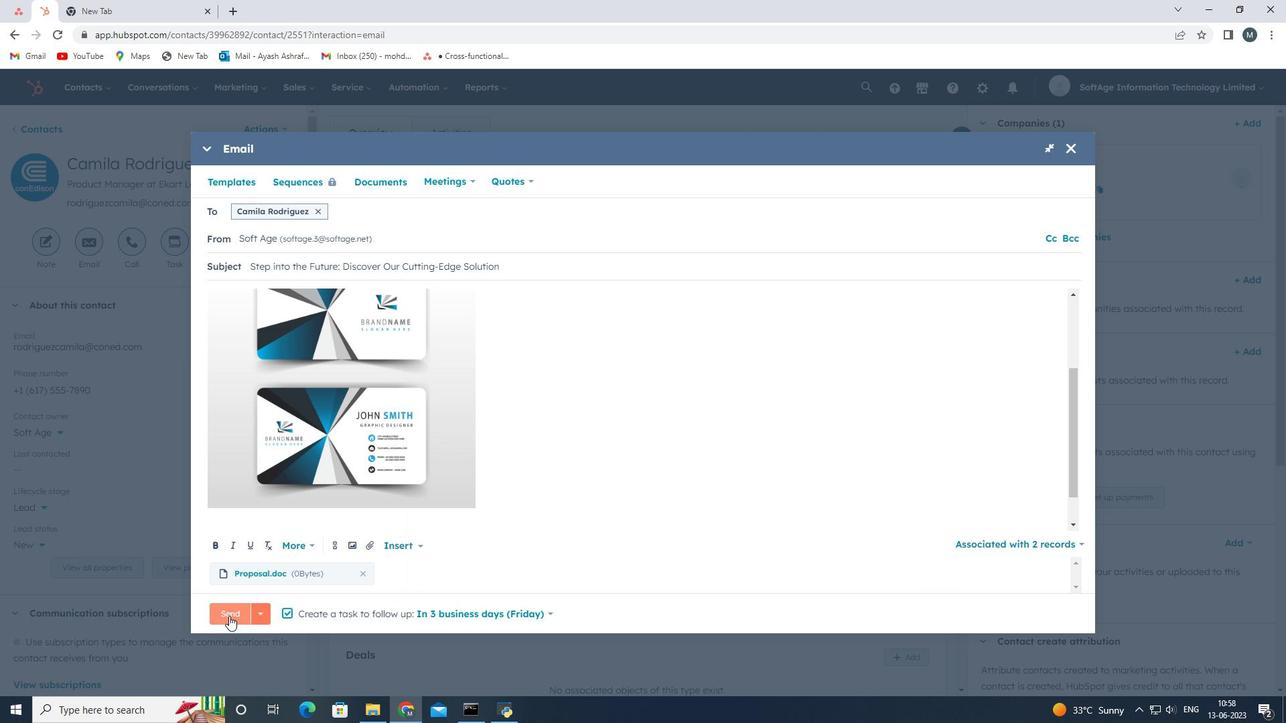 
Action: Mouse moved to (720, 568)
Screenshot: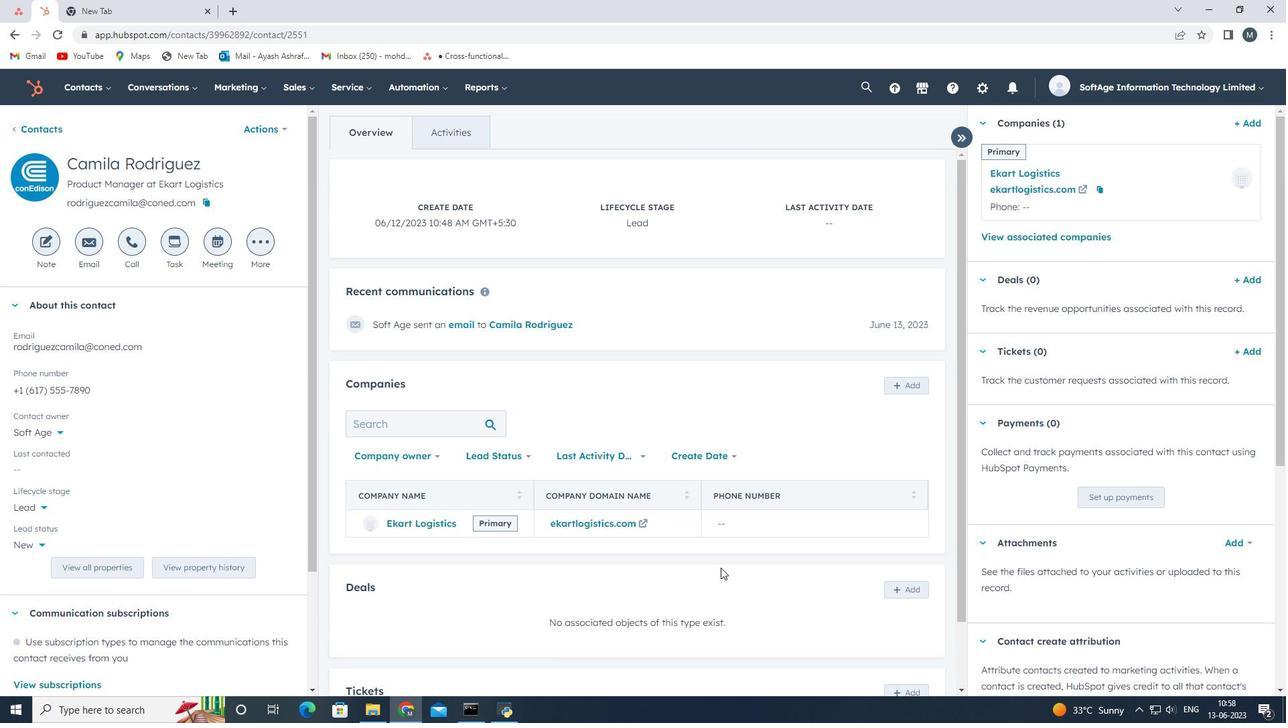 
